 Task: Search one way flight ticket for 1 adult, 1 child, 1 infant in seat in premium economy from Raleigh: Raleigh-durham International Airport to Rockford: Chicago Rockford International Airport(was Northwest Chicagoland Regional Airport At Rockford) on 5-1-2023. Number of bags: 6 checked bags. Price is upto 96000. Outbound departure time preference is 14:00.
Action: Mouse moved to (220, 286)
Screenshot: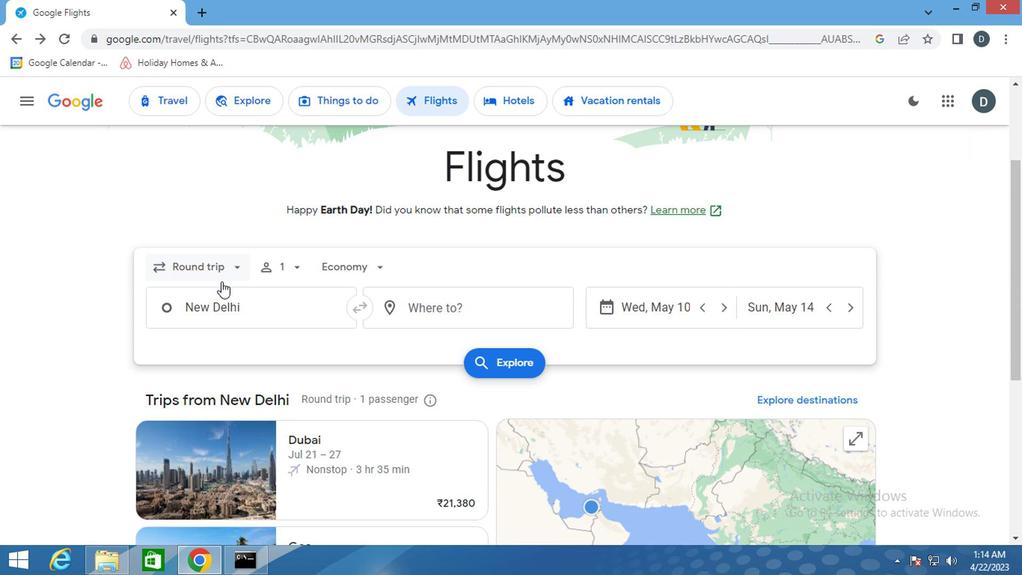 
Action: Mouse pressed left at (220, 286)
Screenshot: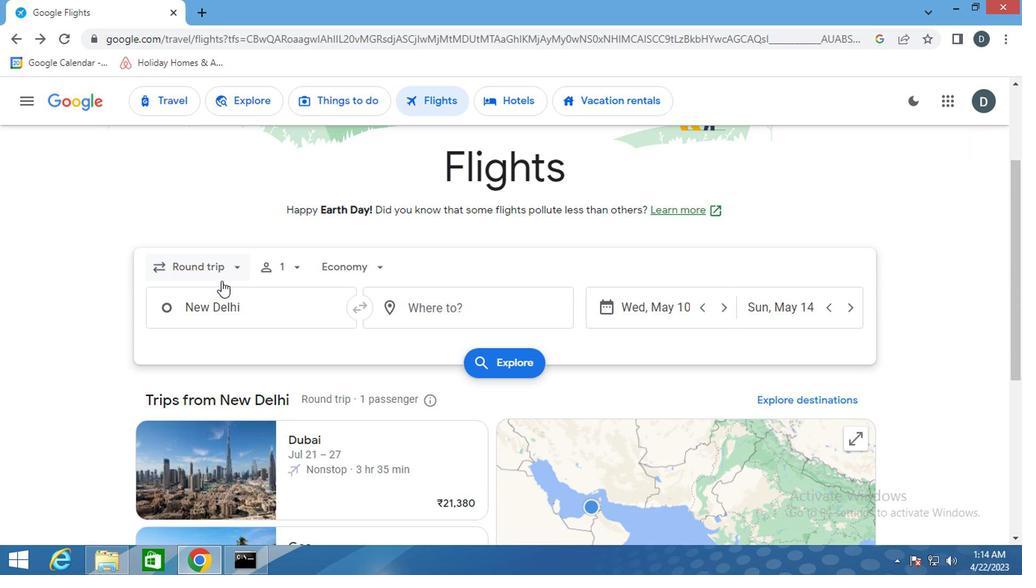 
Action: Mouse moved to (219, 330)
Screenshot: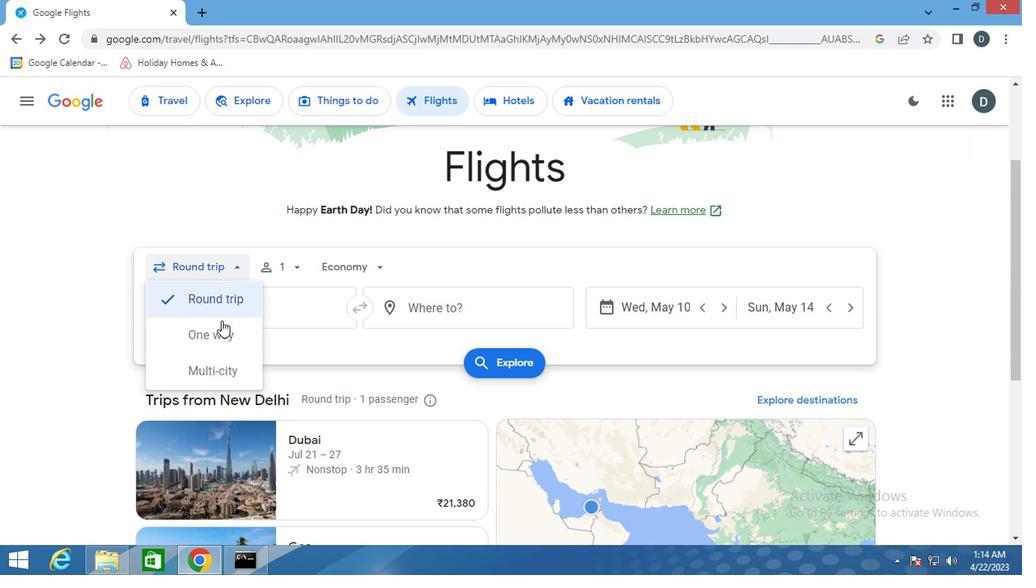 
Action: Mouse pressed left at (219, 330)
Screenshot: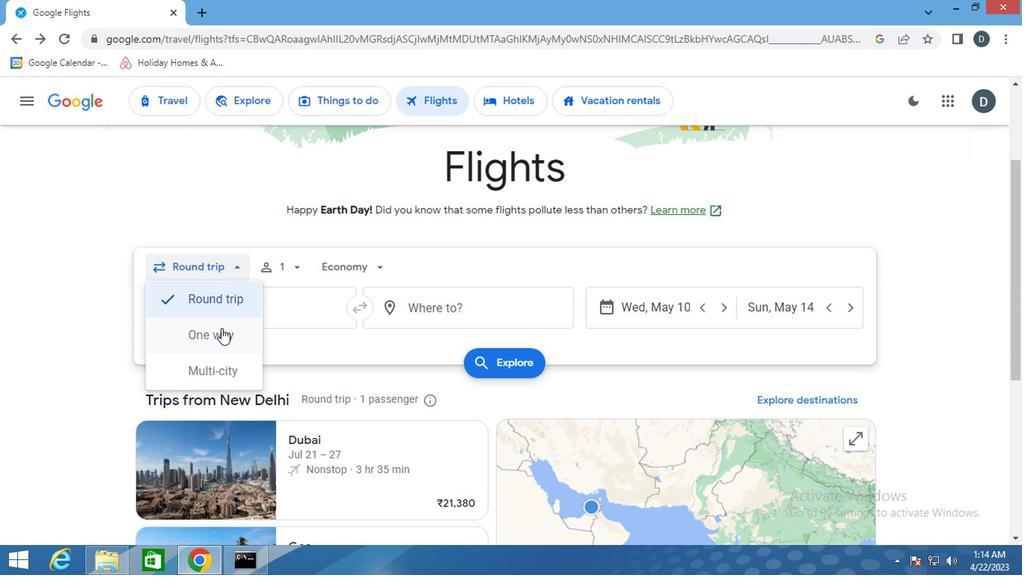
Action: Mouse moved to (272, 272)
Screenshot: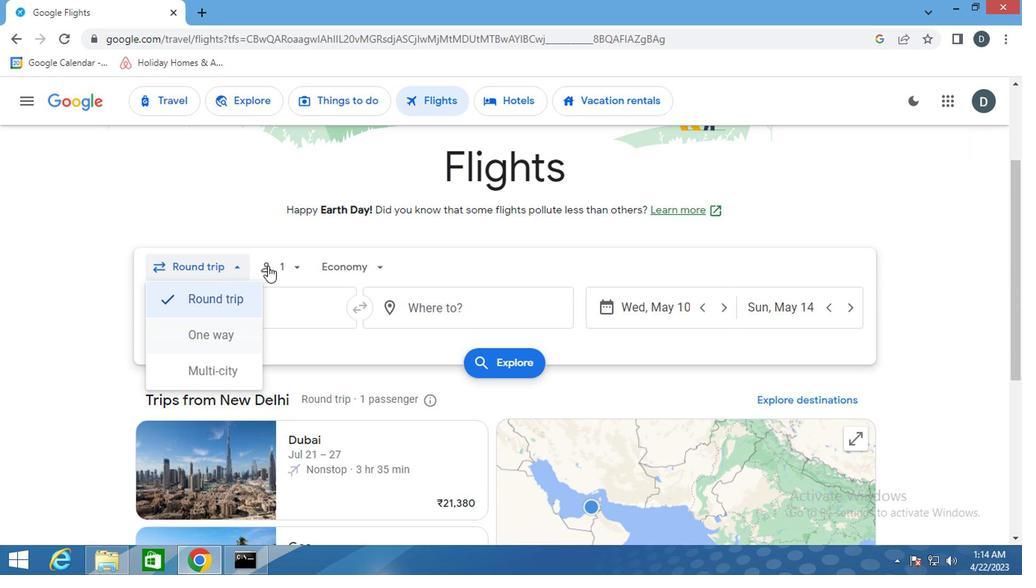 
Action: Mouse pressed left at (272, 272)
Screenshot: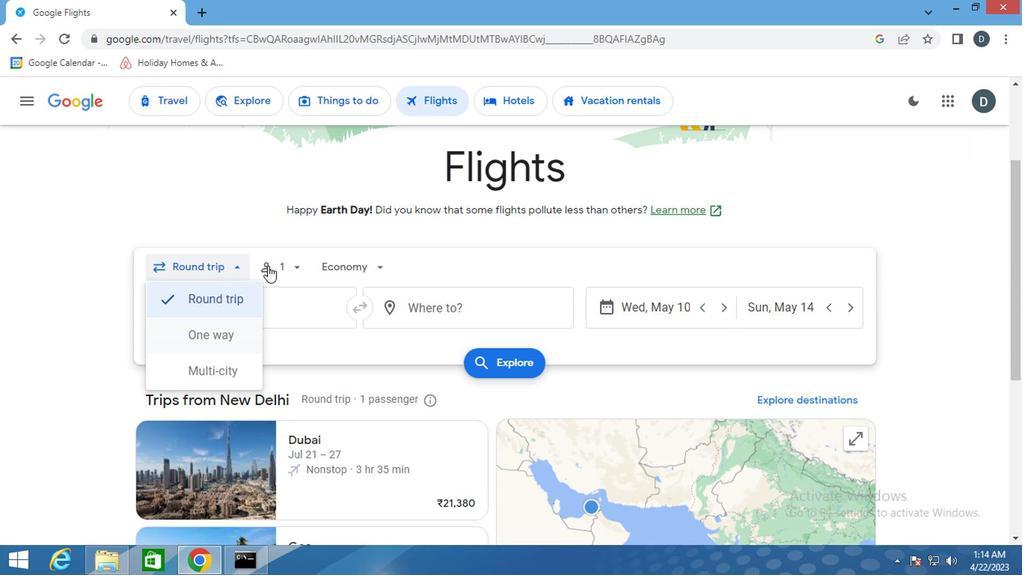 
Action: Mouse moved to (396, 344)
Screenshot: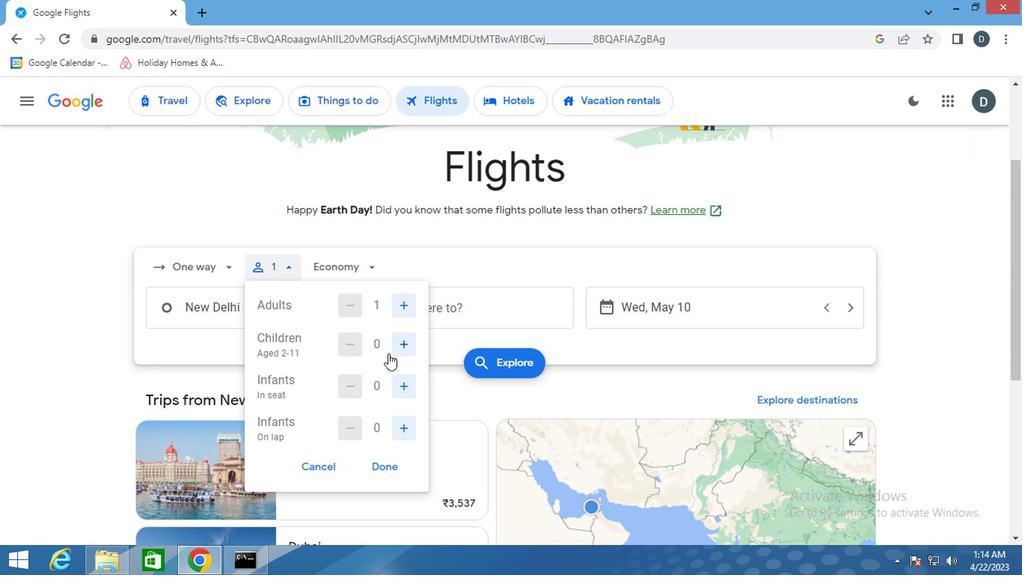 
Action: Mouse pressed left at (396, 344)
Screenshot: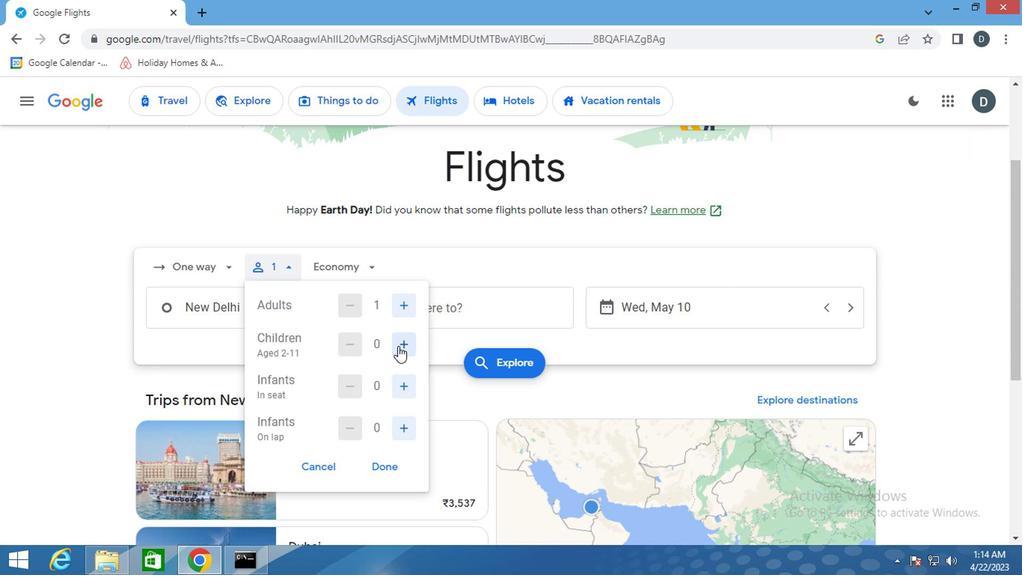 
Action: Mouse moved to (393, 378)
Screenshot: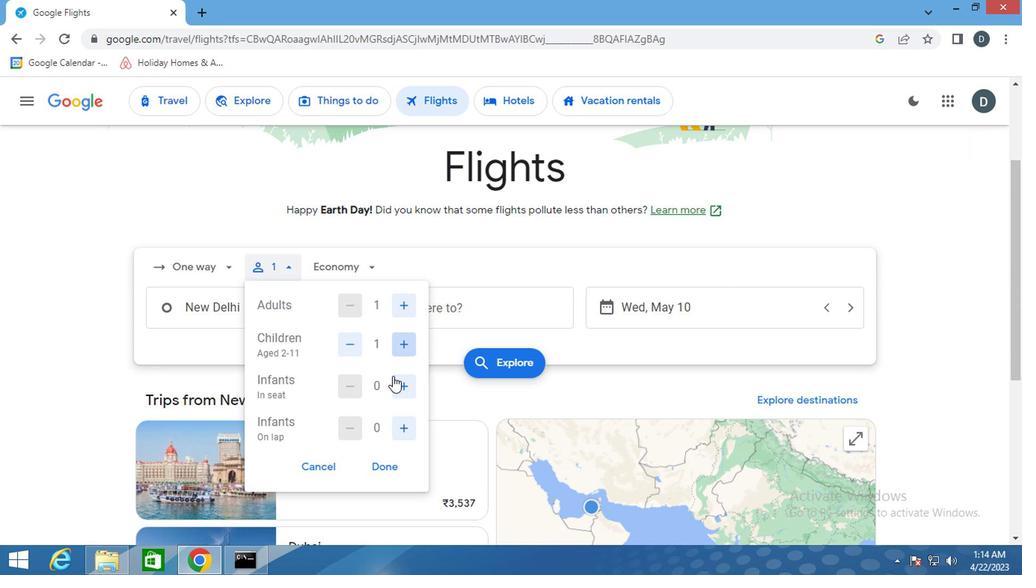 
Action: Mouse pressed left at (393, 378)
Screenshot: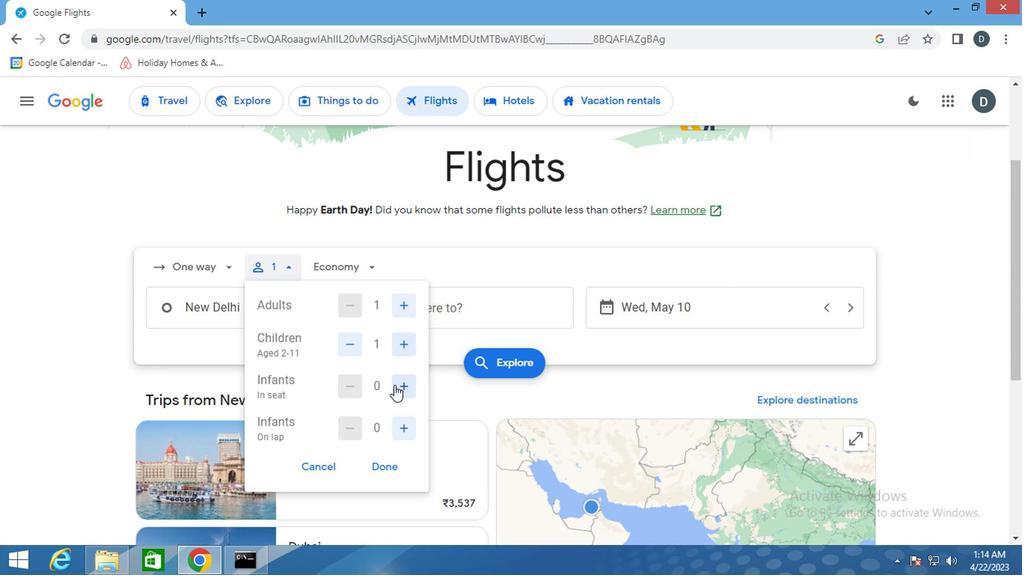 
Action: Mouse moved to (389, 449)
Screenshot: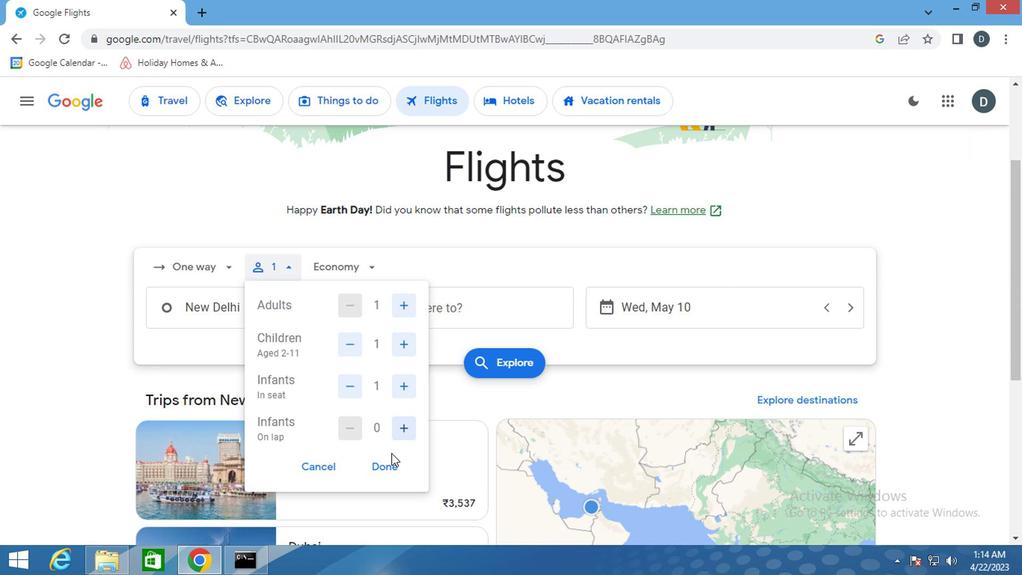 
Action: Mouse pressed left at (389, 449)
Screenshot: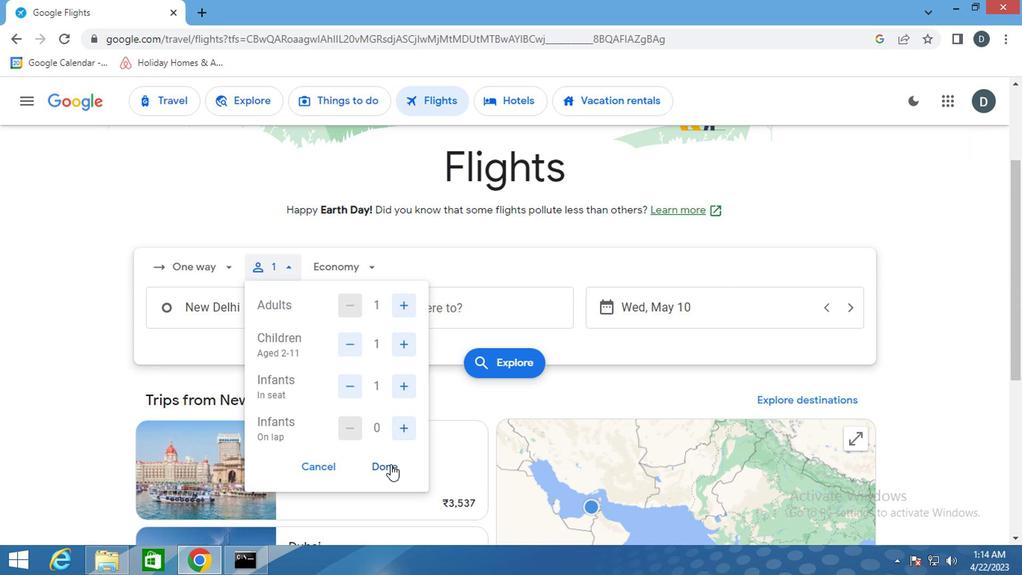
Action: Mouse moved to (374, 276)
Screenshot: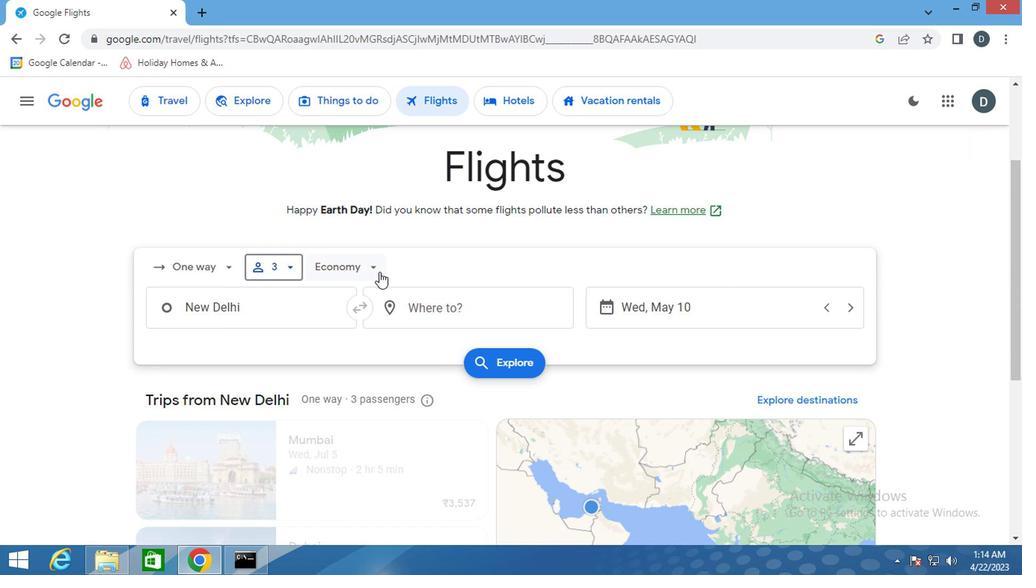 
Action: Mouse pressed left at (374, 276)
Screenshot: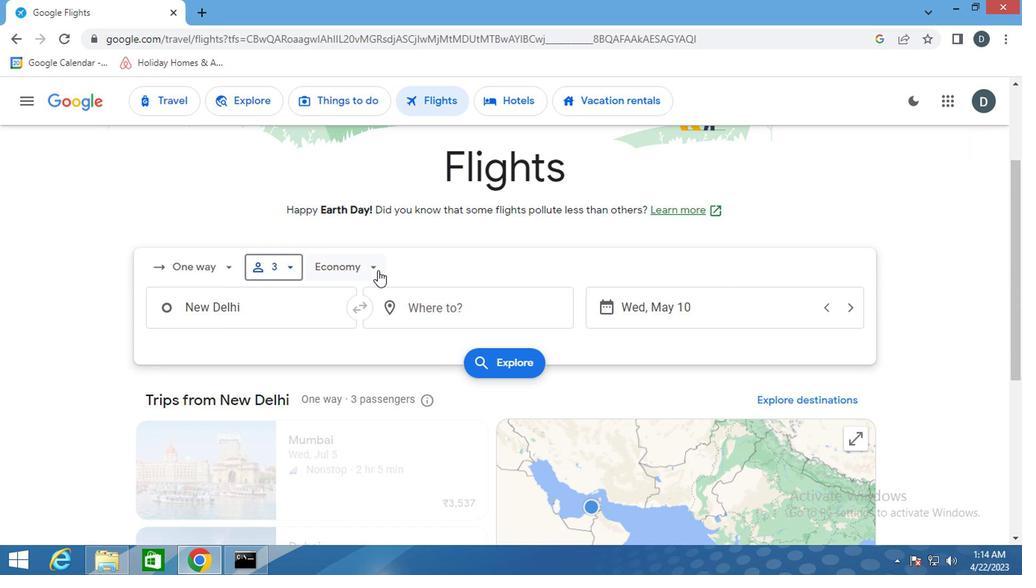 
Action: Mouse moved to (403, 342)
Screenshot: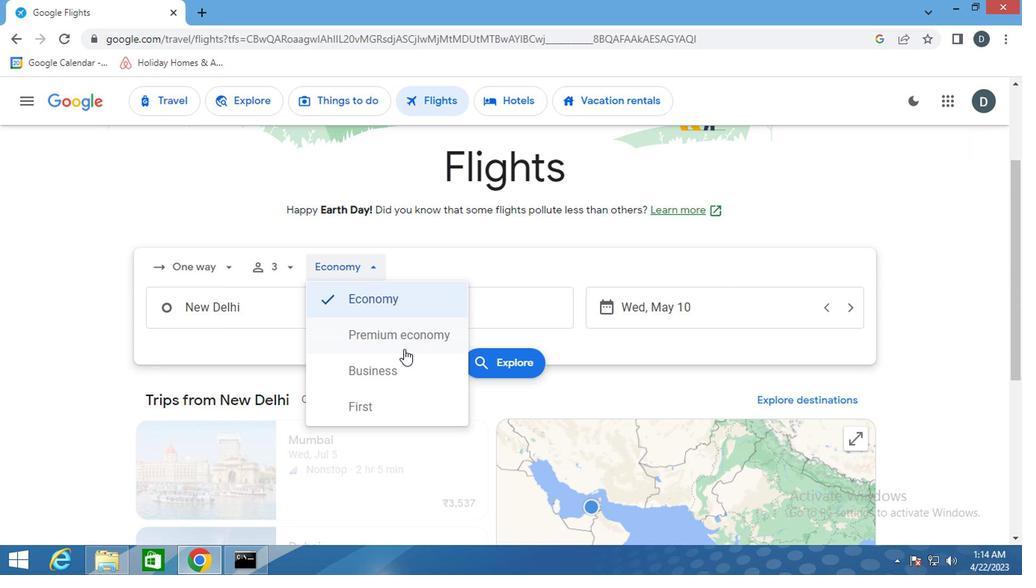 
Action: Mouse pressed left at (403, 342)
Screenshot: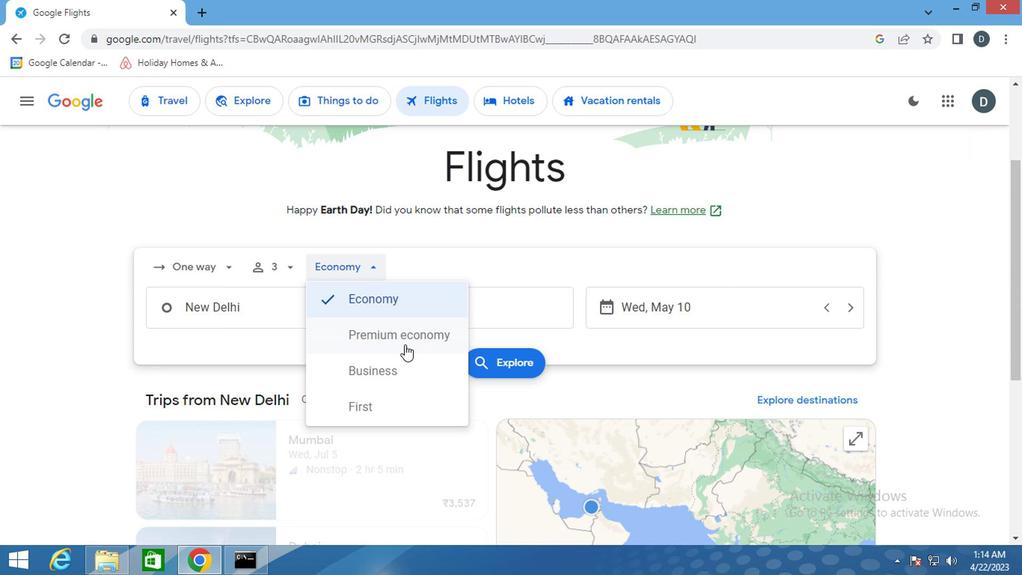 
Action: Mouse moved to (257, 320)
Screenshot: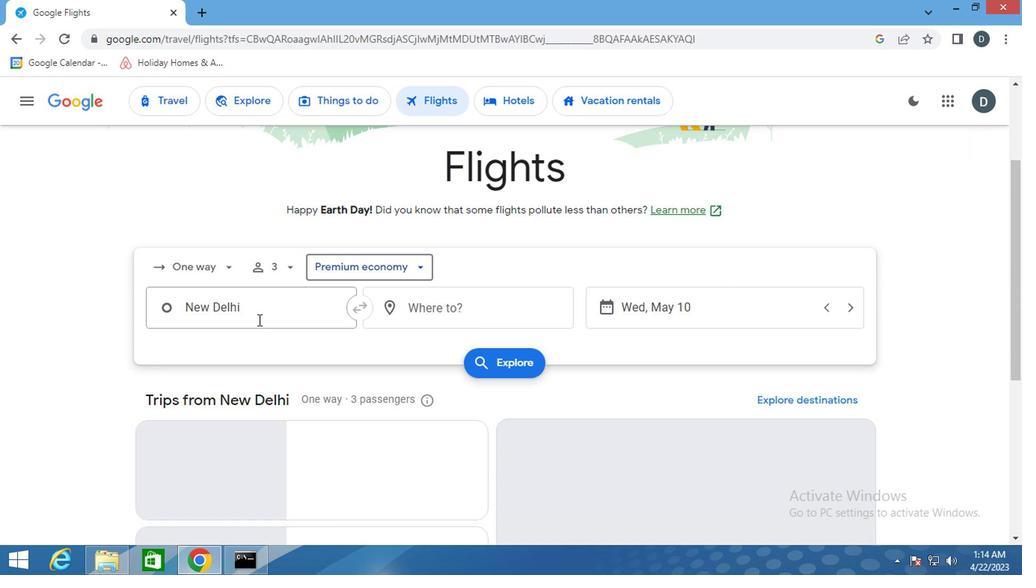 
Action: Mouse pressed left at (257, 320)
Screenshot: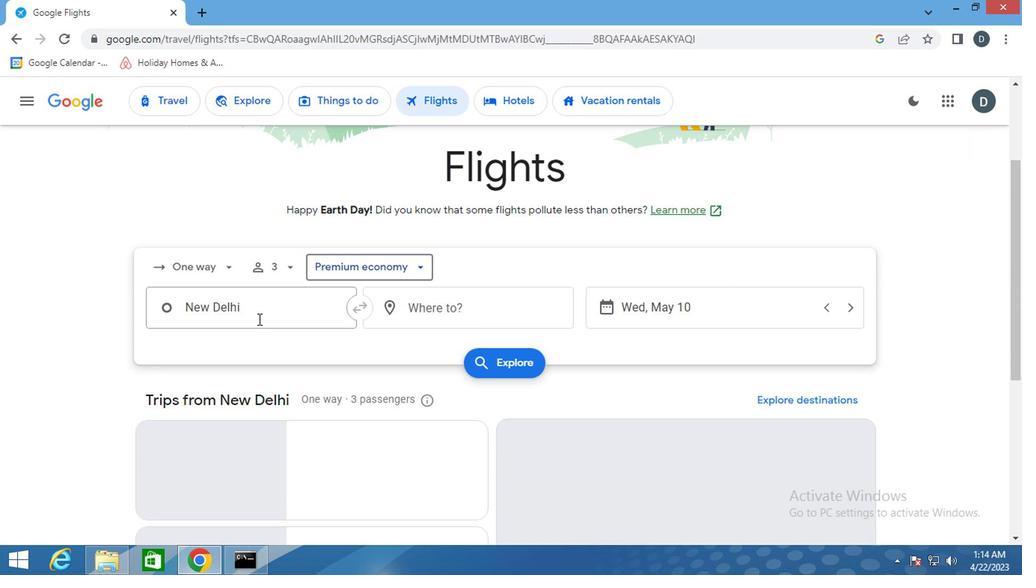 
Action: Key pressed <Key.shift>RALEIGH
Screenshot: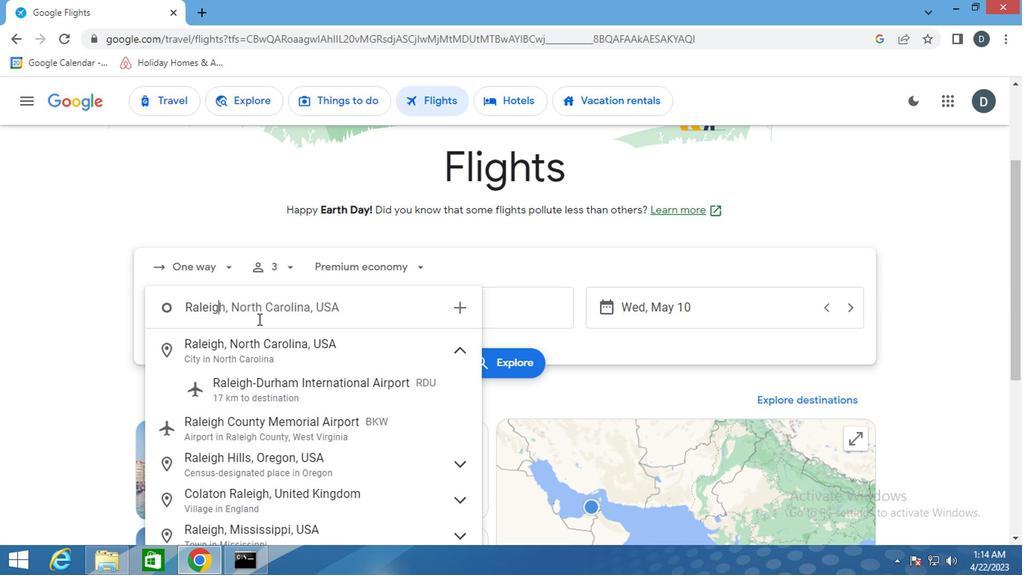 
Action: Mouse moved to (279, 373)
Screenshot: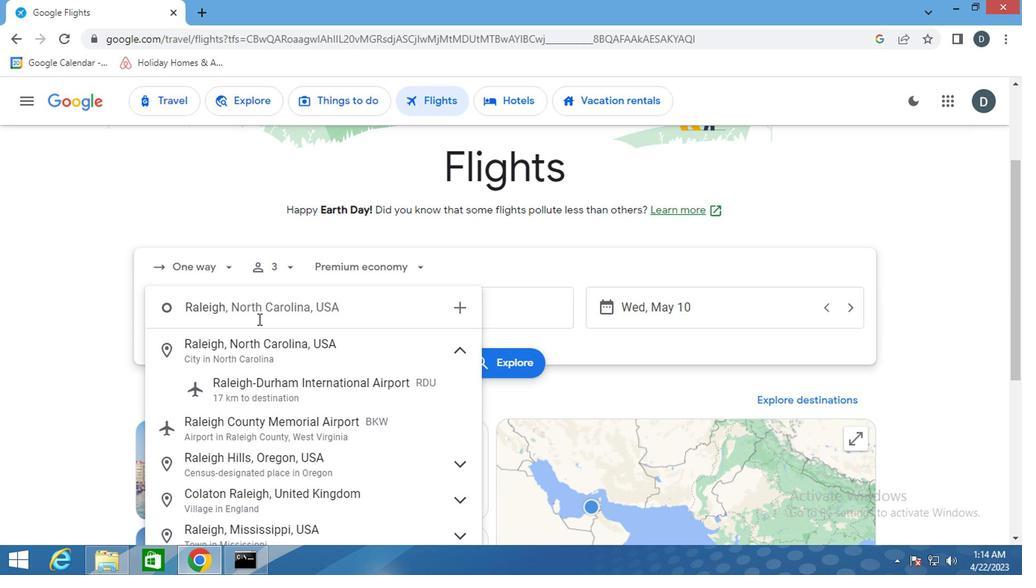
Action: Mouse pressed left at (279, 373)
Screenshot: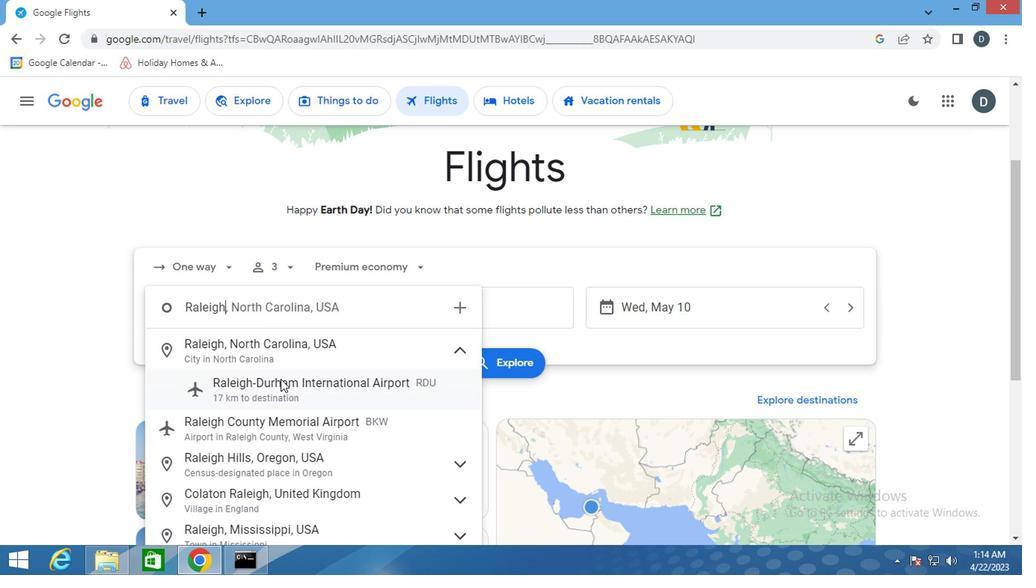 
Action: Mouse moved to (456, 316)
Screenshot: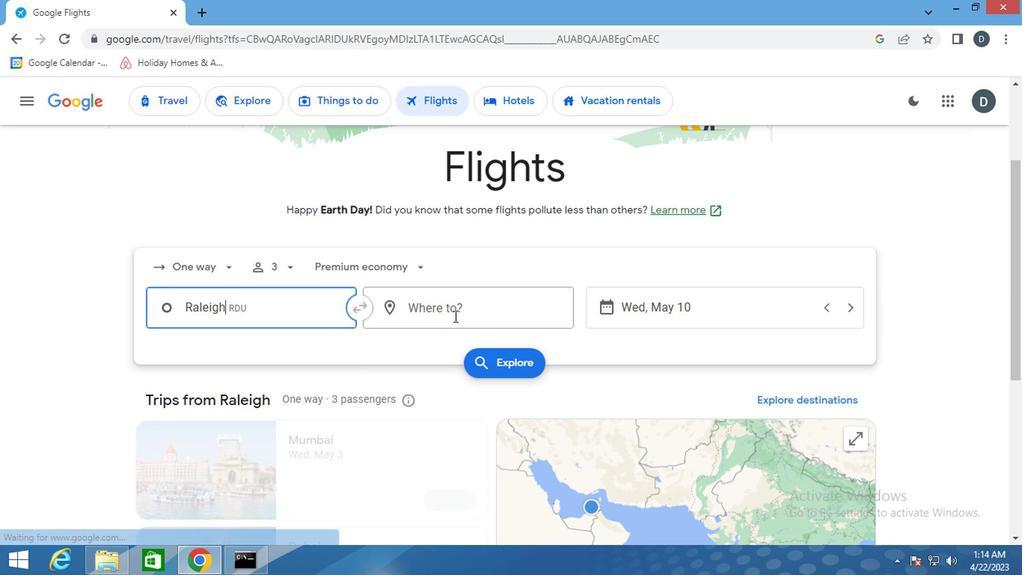 
Action: Mouse pressed left at (456, 316)
Screenshot: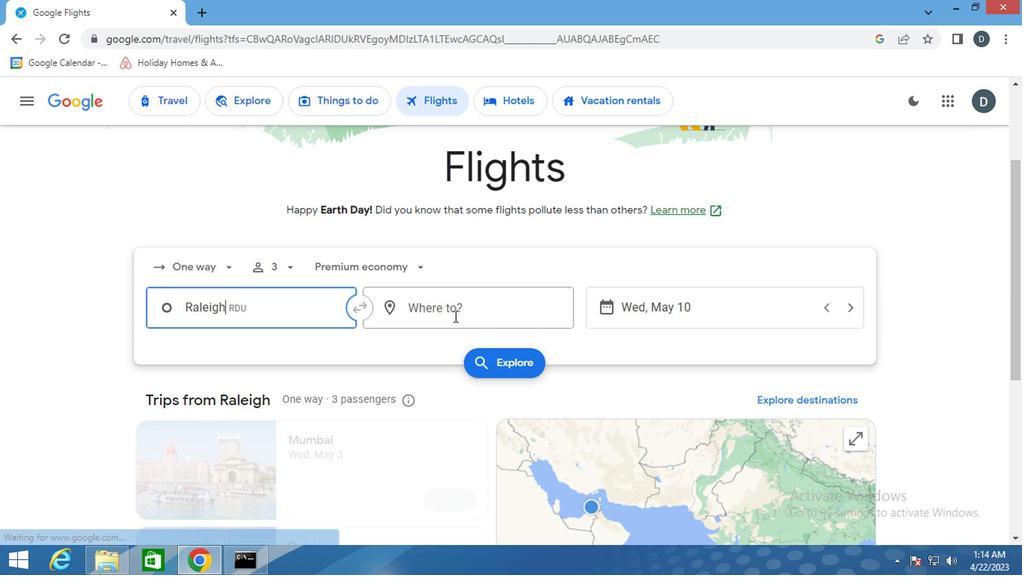 
Action: Key pressed <Key.shift><Key.shift><Key.shift>RC<Key.backspace>OCKFO
Screenshot: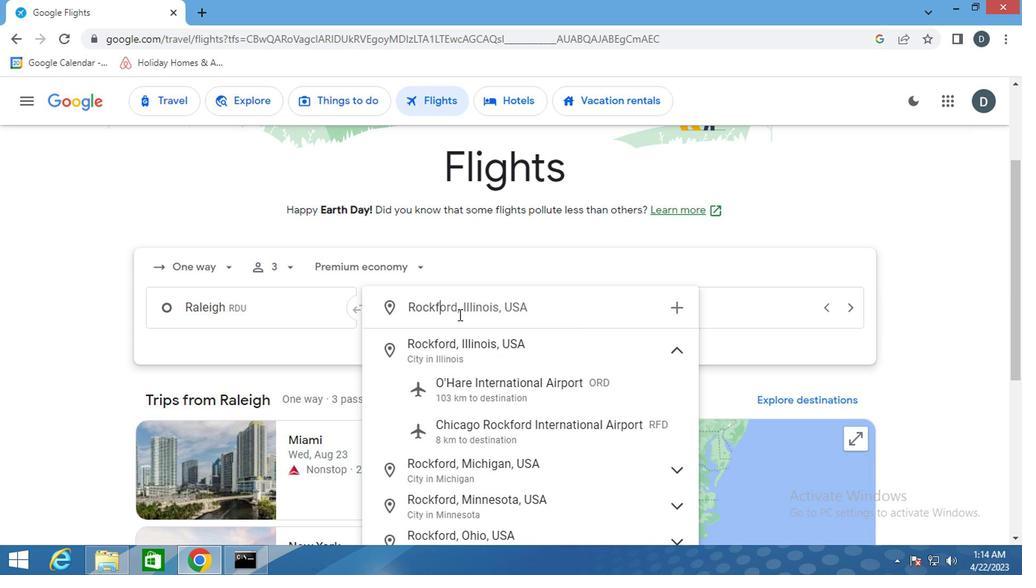 
Action: Mouse moved to (488, 402)
Screenshot: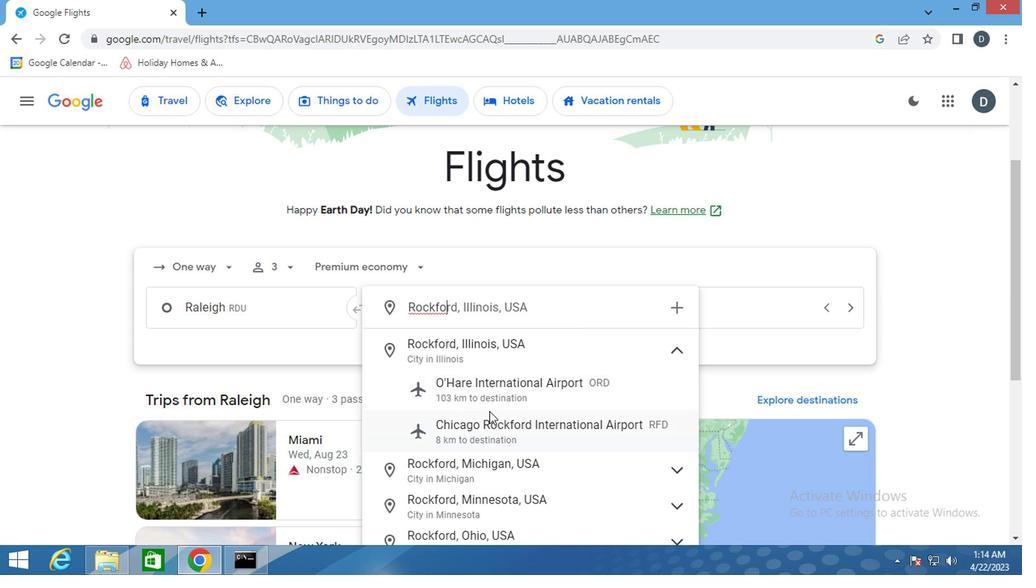 
Action: Mouse pressed left at (488, 402)
Screenshot: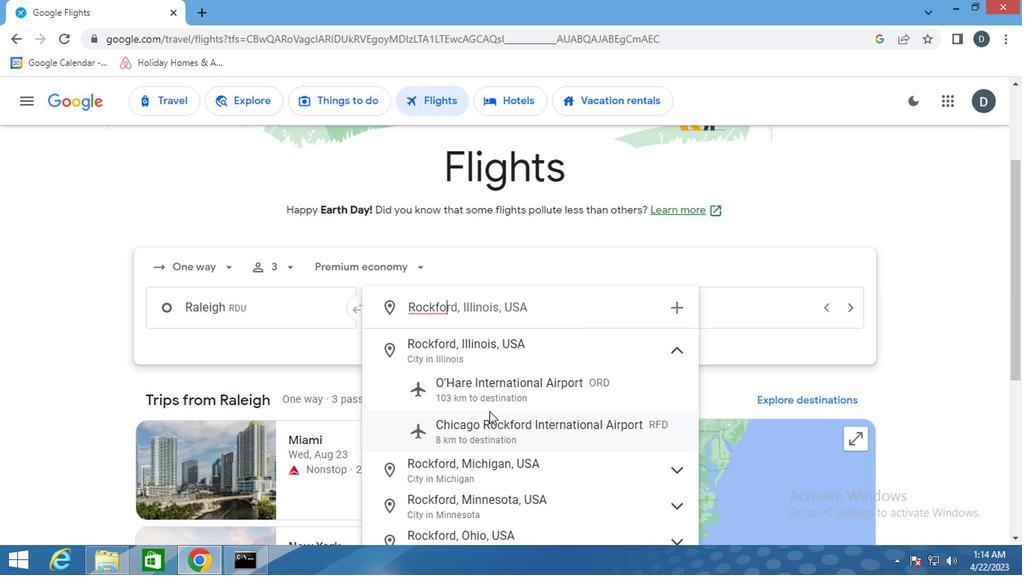 
Action: Mouse moved to (645, 317)
Screenshot: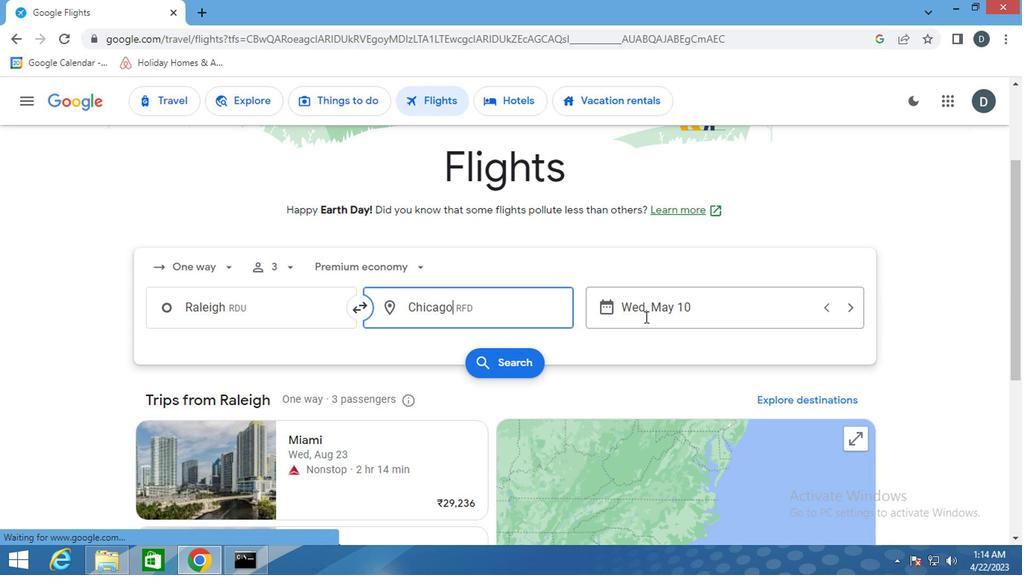 
Action: Mouse pressed left at (645, 317)
Screenshot: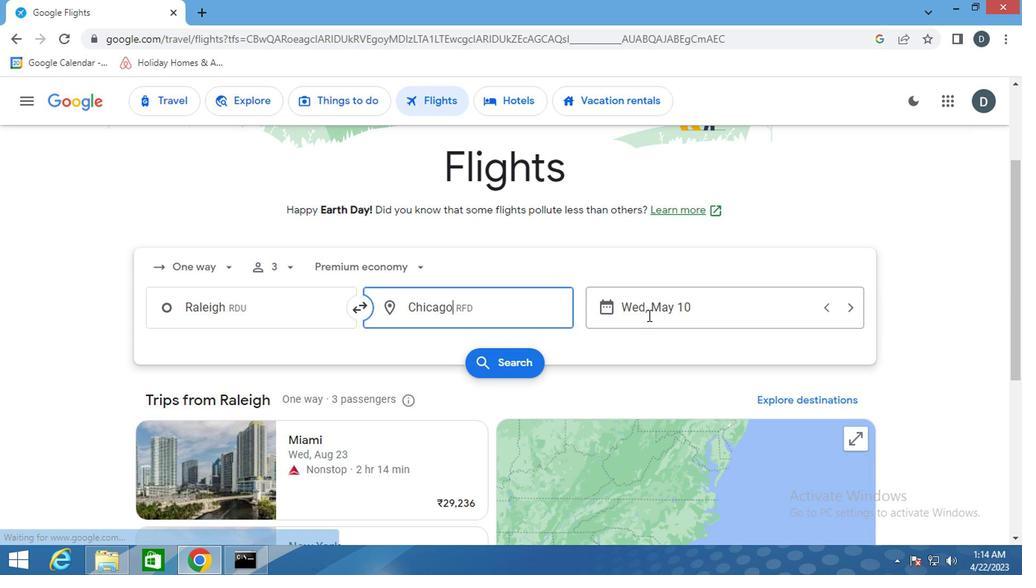 
Action: Mouse moved to (641, 270)
Screenshot: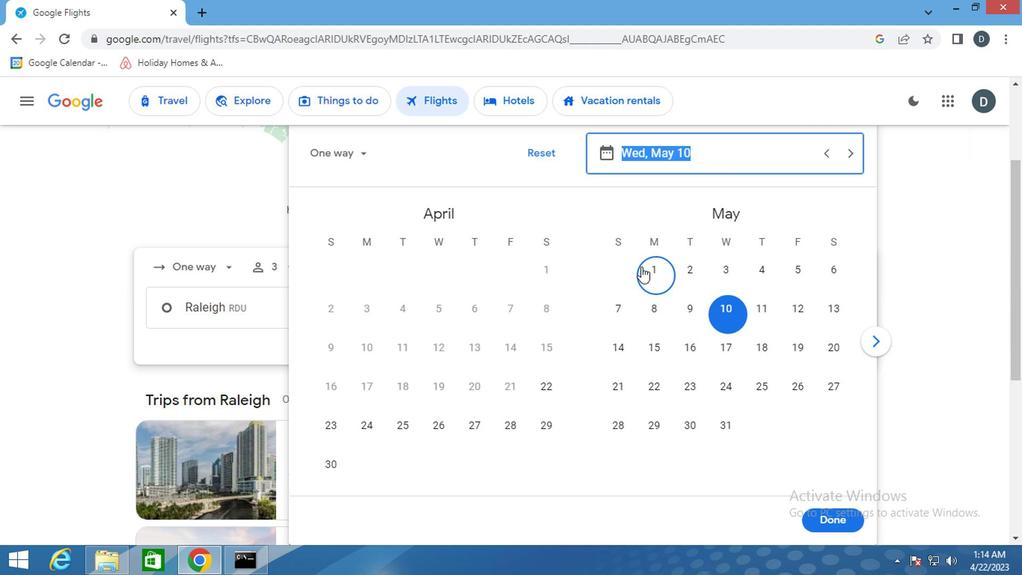 
Action: Mouse pressed left at (641, 270)
Screenshot: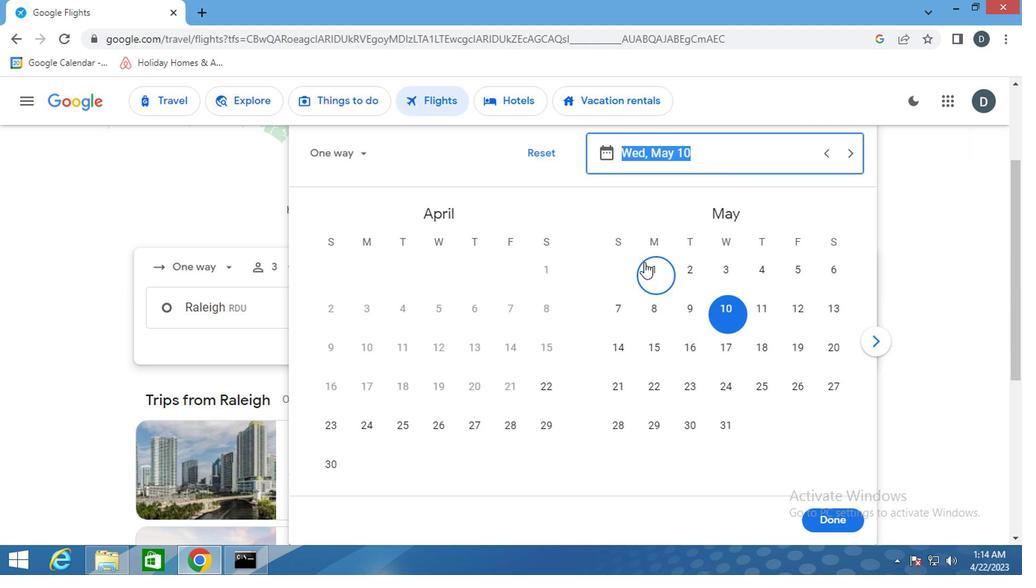 
Action: Mouse moved to (823, 488)
Screenshot: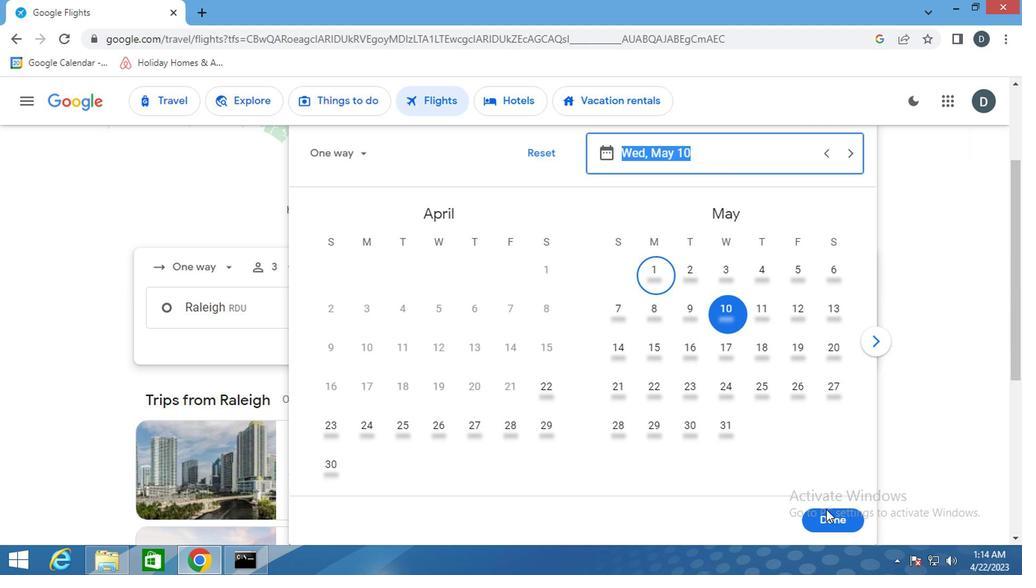 
Action: Mouse pressed left at (823, 488)
Screenshot: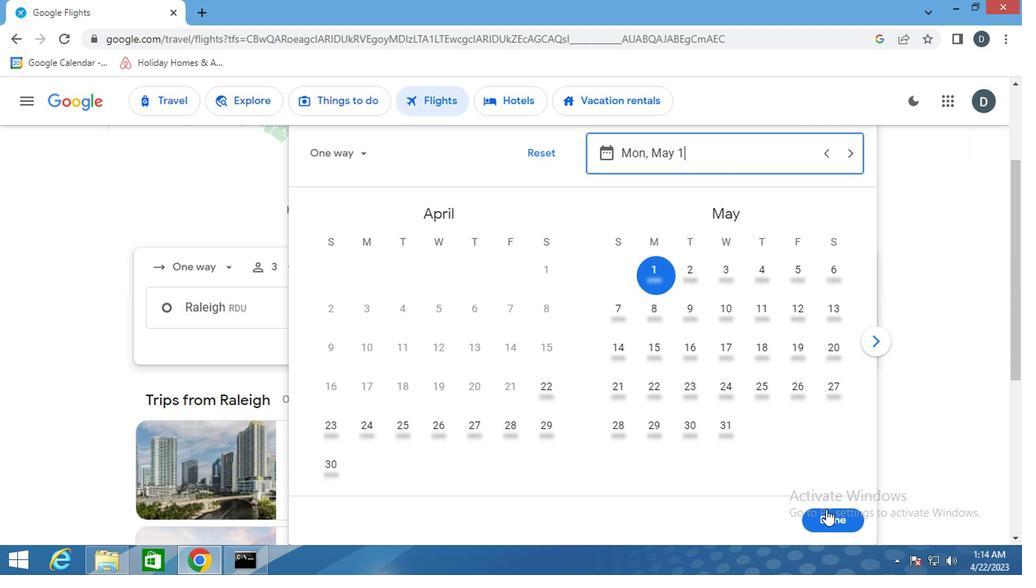 
Action: Mouse moved to (498, 370)
Screenshot: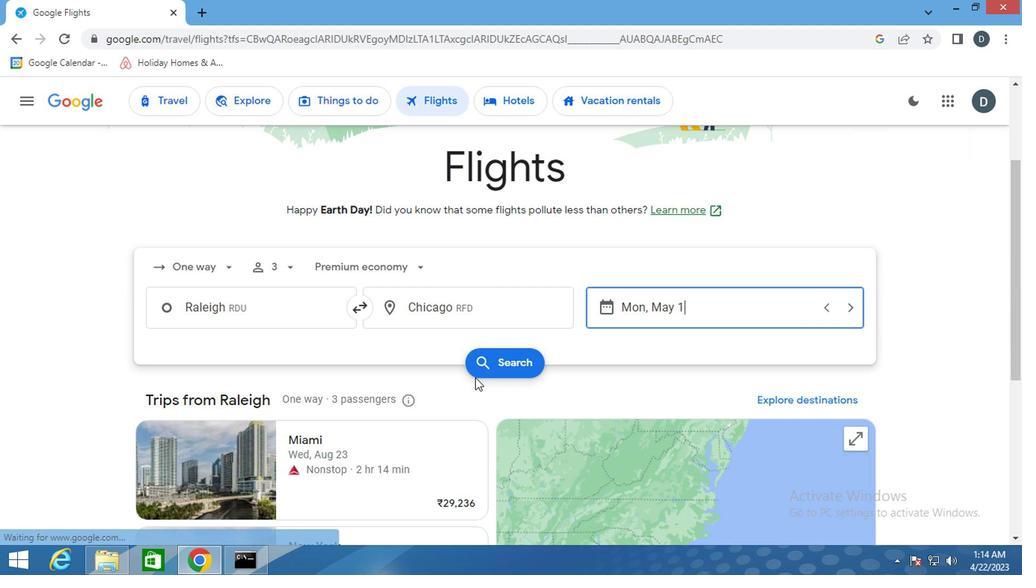 
Action: Mouse pressed left at (498, 370)
Screenshot: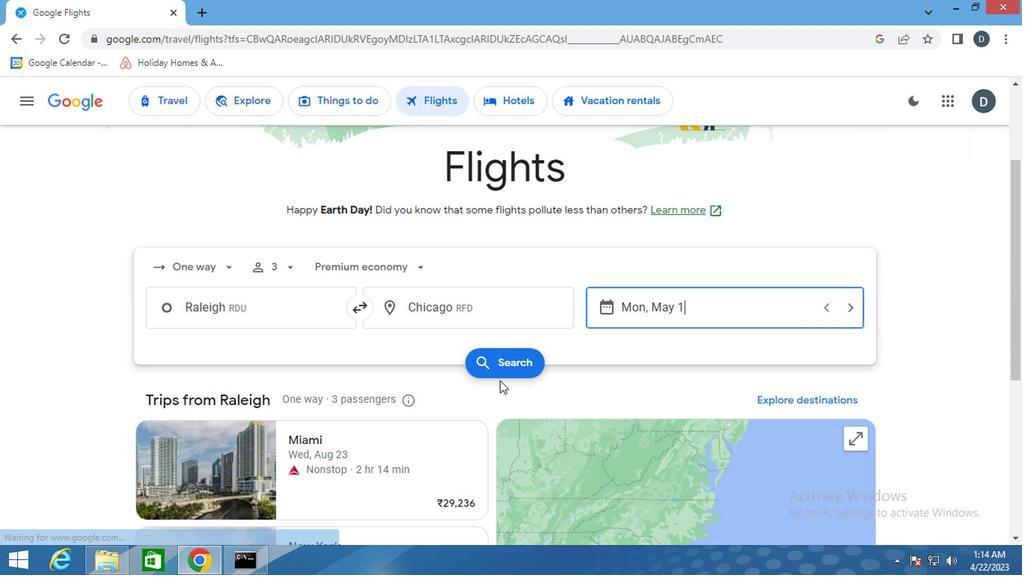 
Action: Mouse moved to (154, 248)
Screenshot: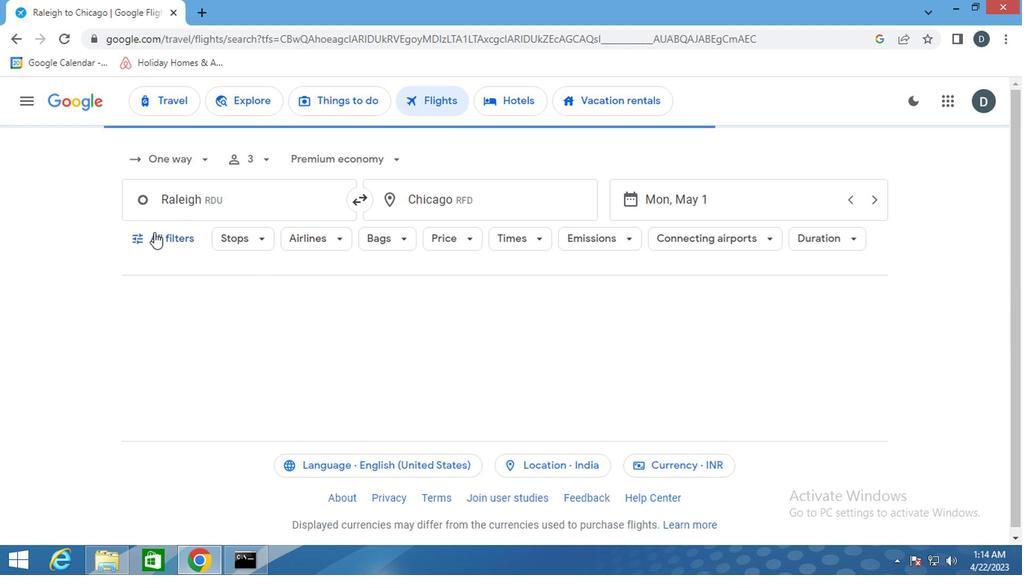 
Action: Mouse pressed left at (154, 248)
Screenshot: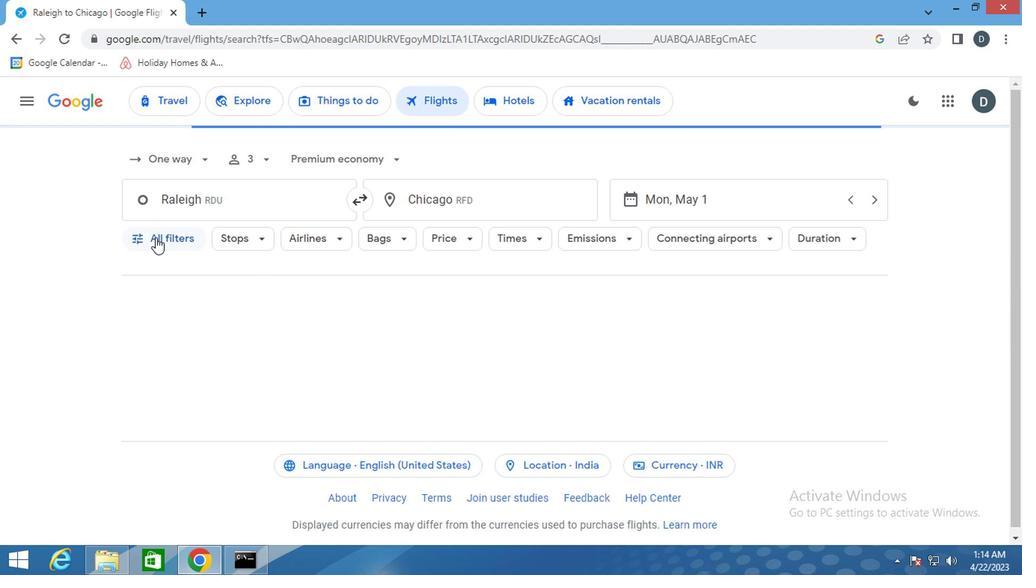 
Action: Mouse moved to (242, 362)
Screenshot: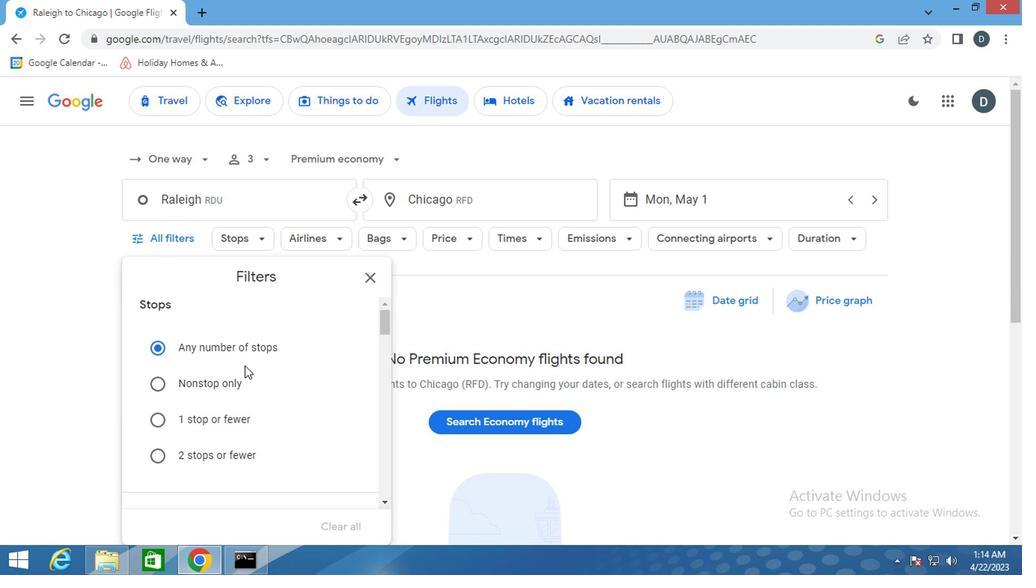 
Action: Mouse scrolled (242, 361) with delta (0, 0)
Screenshot: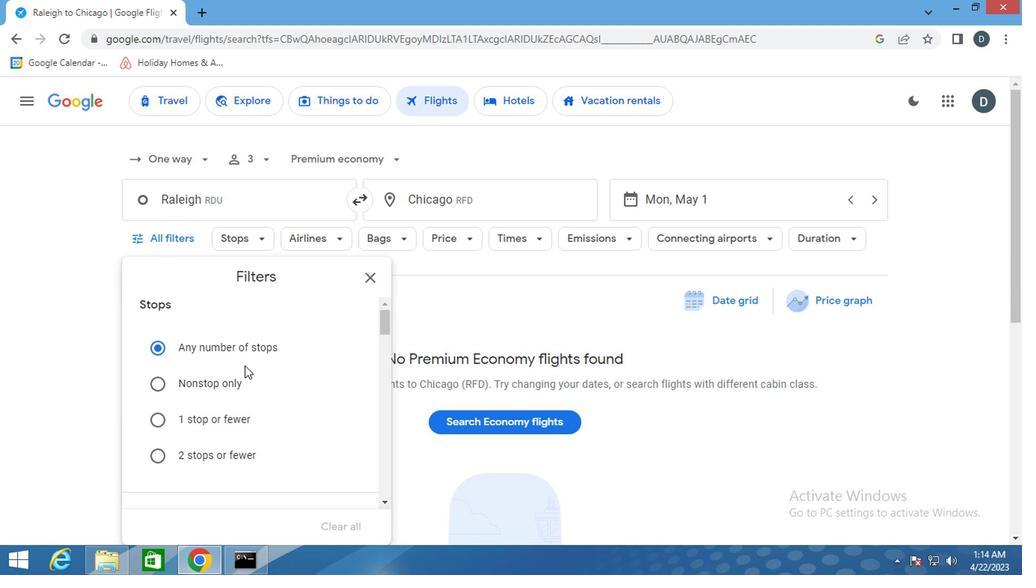 
Action: Mouse moved to (242, 363)
Screenshot: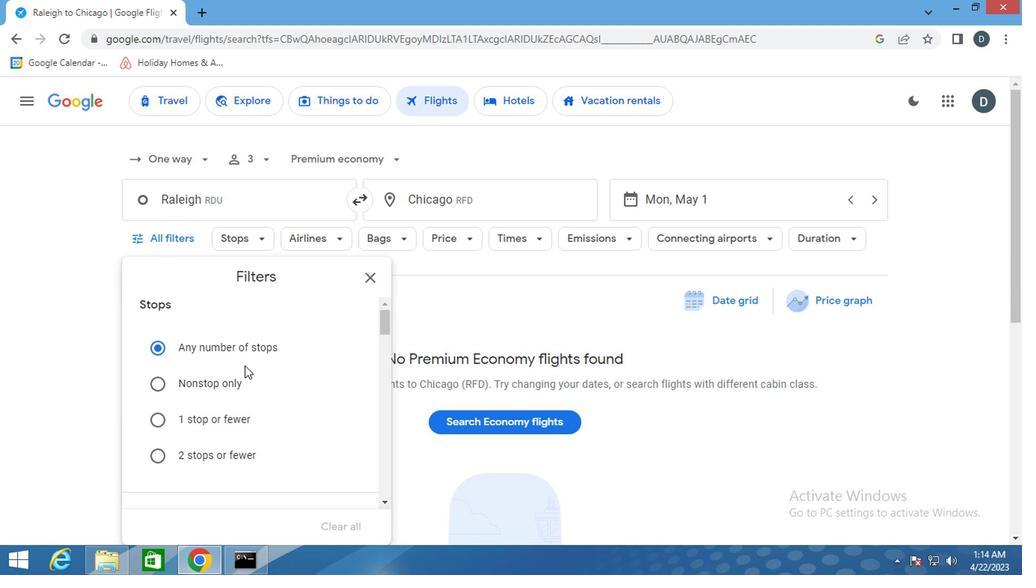 
Action: Mouse scrolled (242, 362) with delta (0, -1)
Screenshot: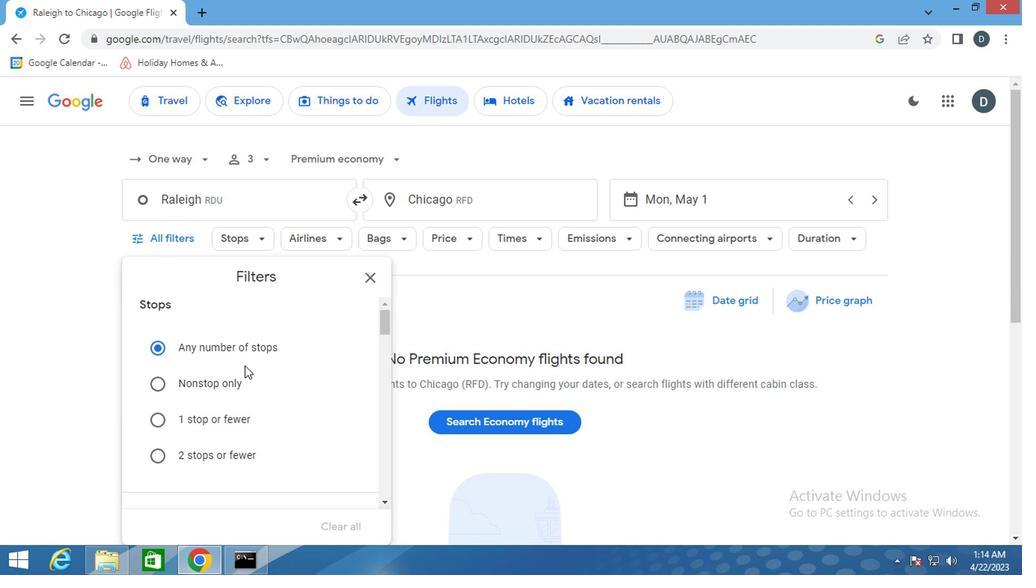 
Action: Mouse moved to (242, 363)
Screenshot: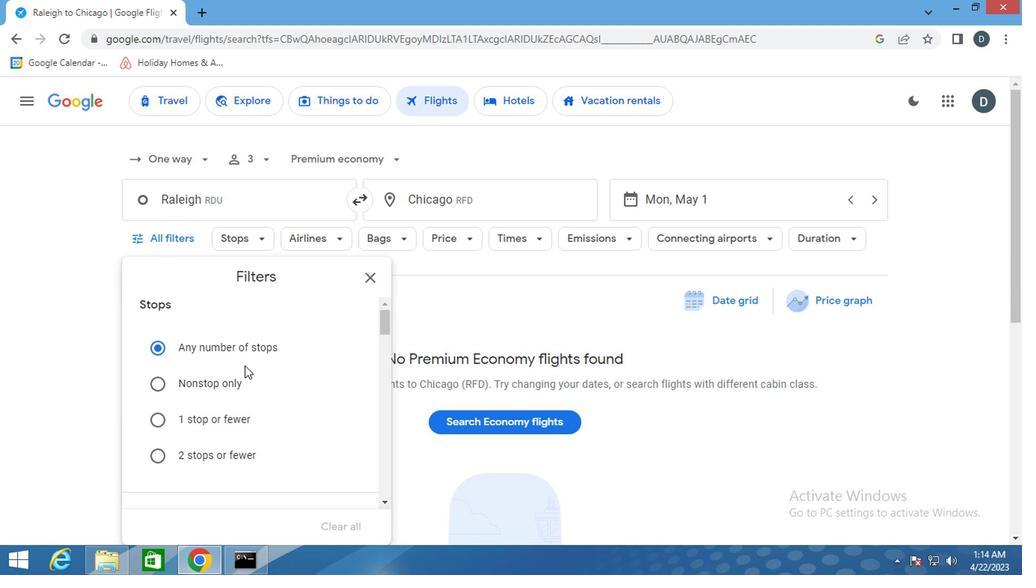 
Action: Mouse scrolled (242, 363) with delta (0, 0)
Screenshot: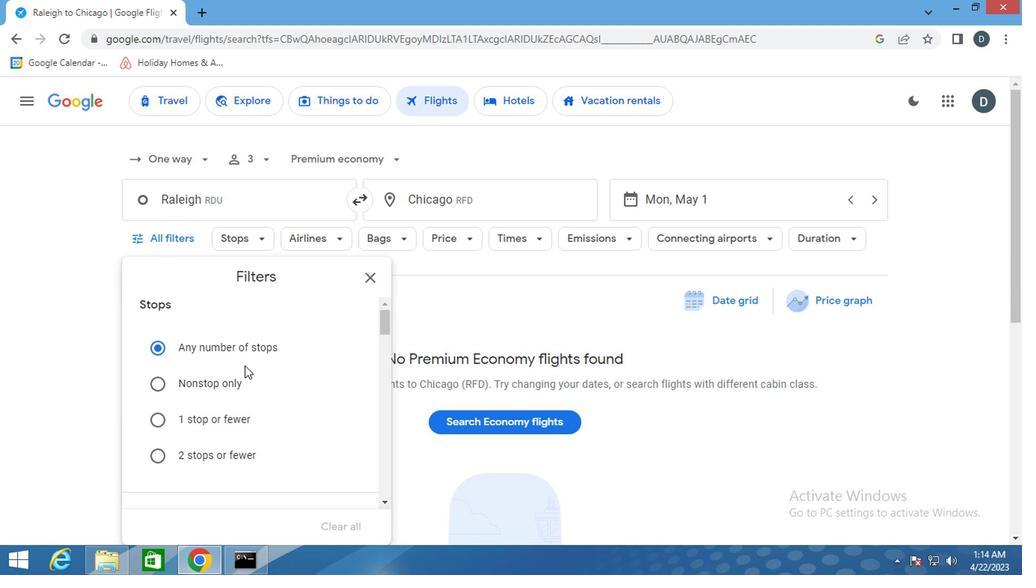 
Action: Mouse moved to (241, 363)
Screenshot: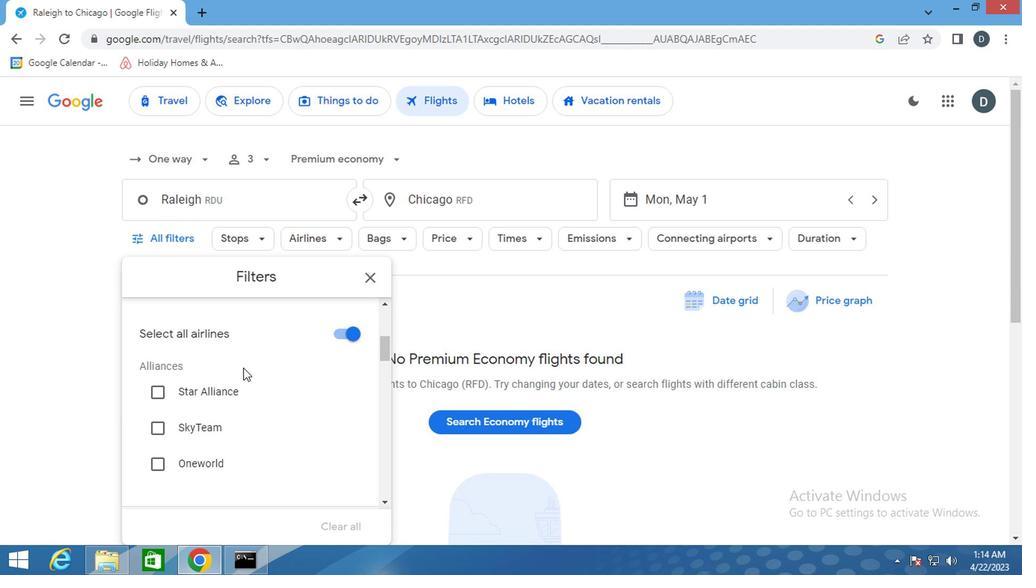 
Action: Mouse scrolled (241, 363) with delta (0, 0)
Screenshot: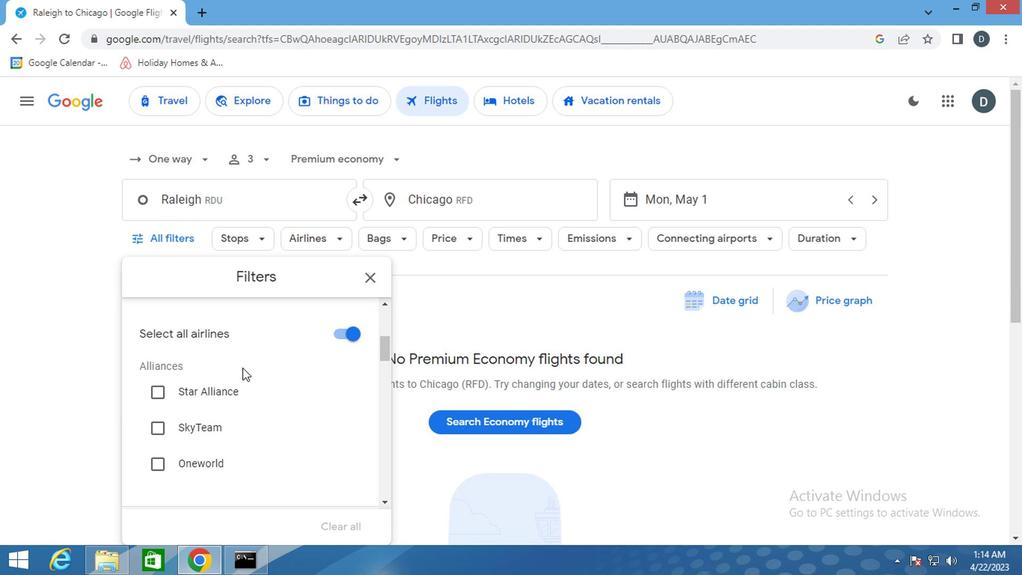
Action: Mouse scrolled (241, 363) with delta (0, 0)
Screenshot: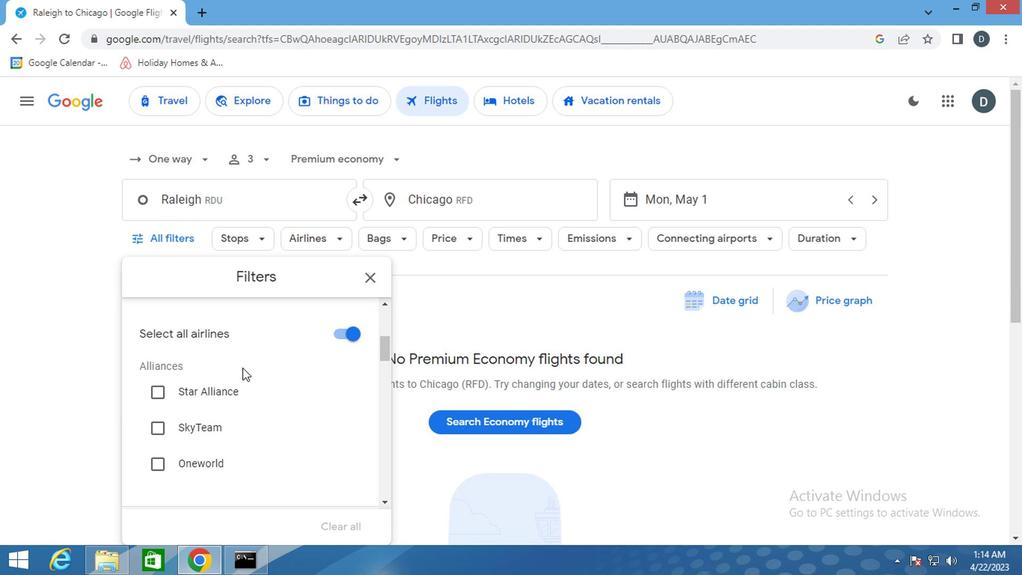 
Action: Mouse scrolled (241, 363) with delta (0, 0)
Screenshot: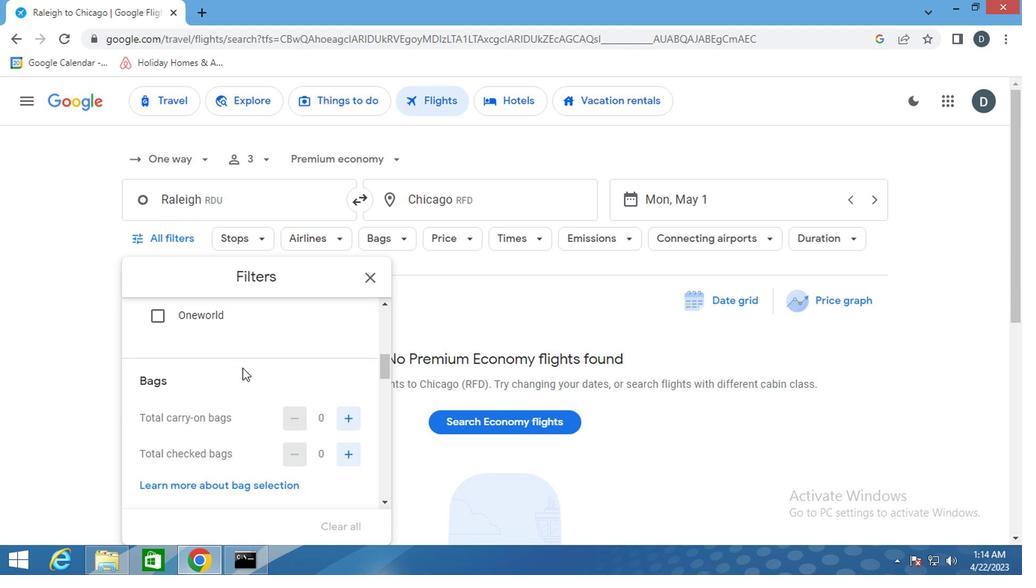 
Action: Mouse scrolled (241, 364) with delta (0, 0)
Screenshot: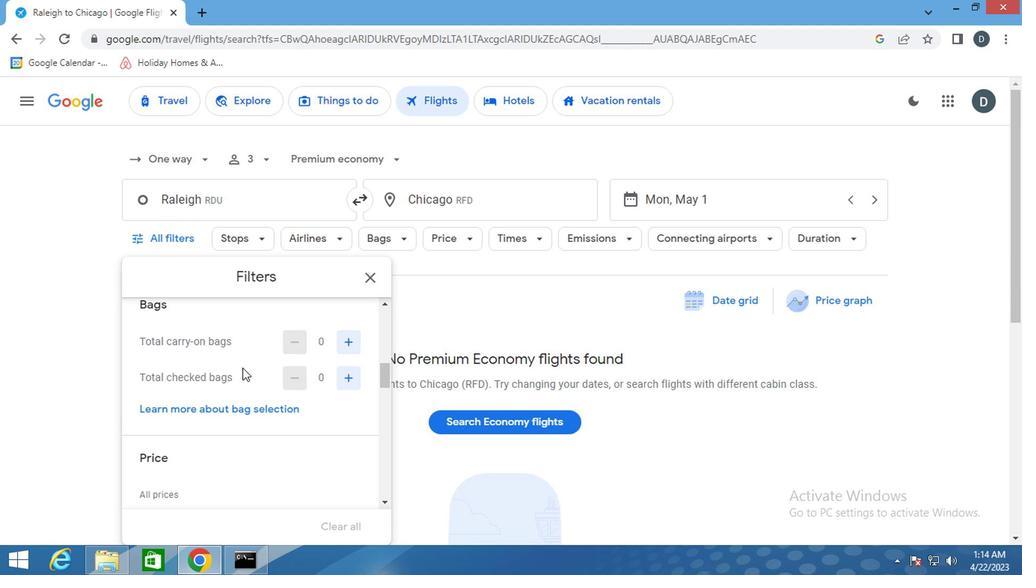 
Action: Mouse moved to (344, 438)
Screenshot: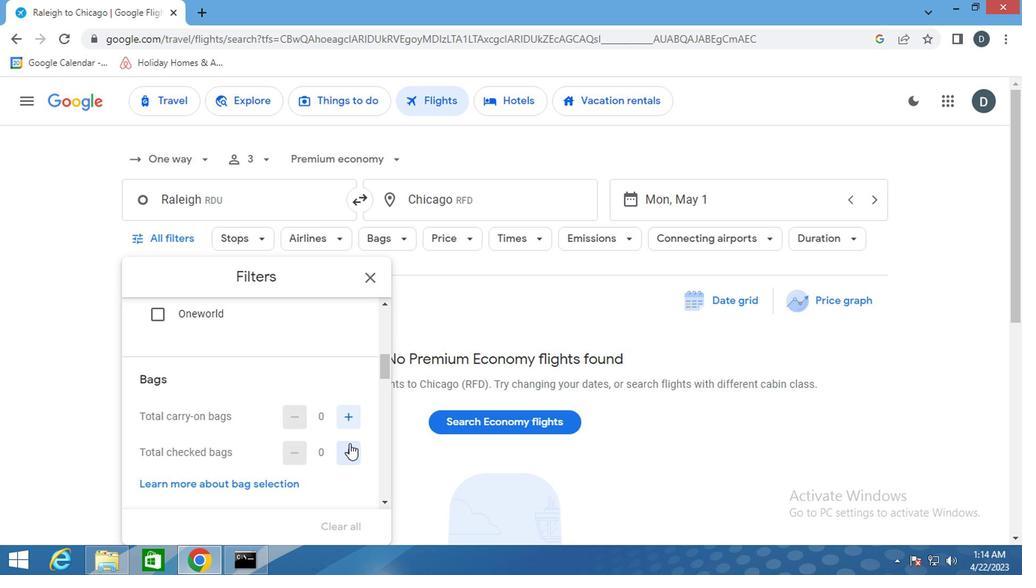 
Action: Mouse pressed left at (344, 438)
Screenshot: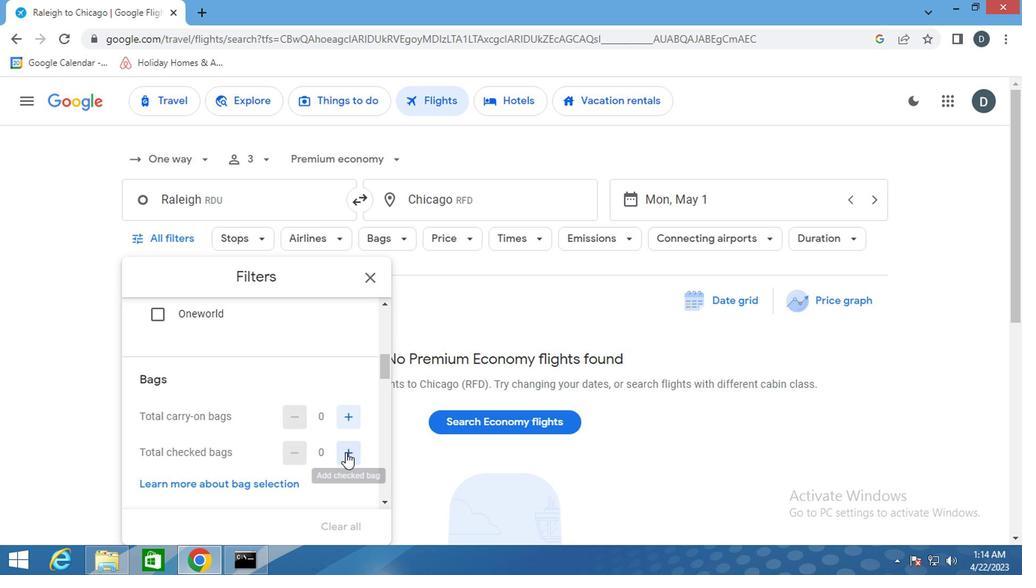 
Action: Mouse pressed left at (344, 438)
Screenshot: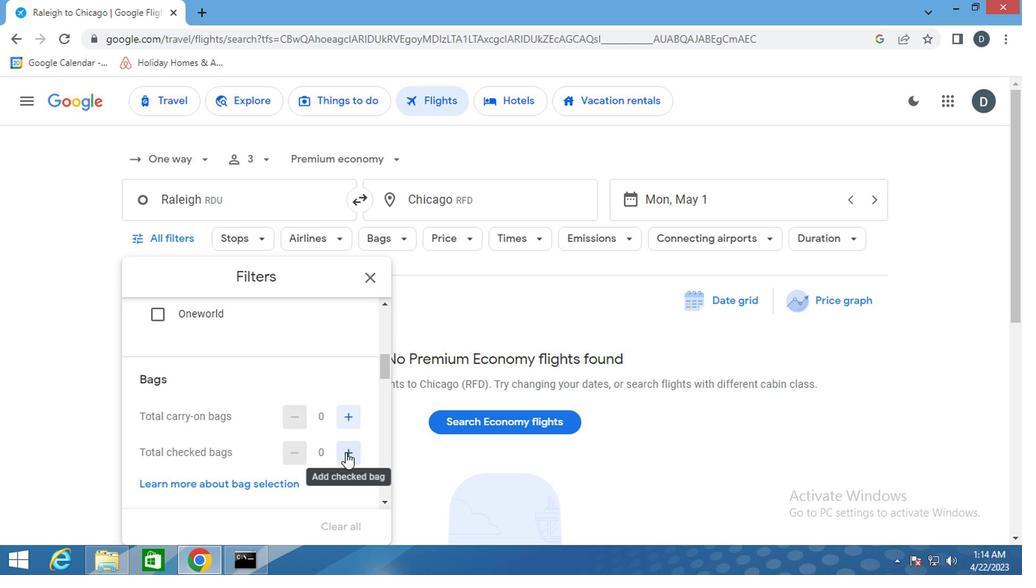 
Action: Mouse pressed left at (344, 438)
Screenshot: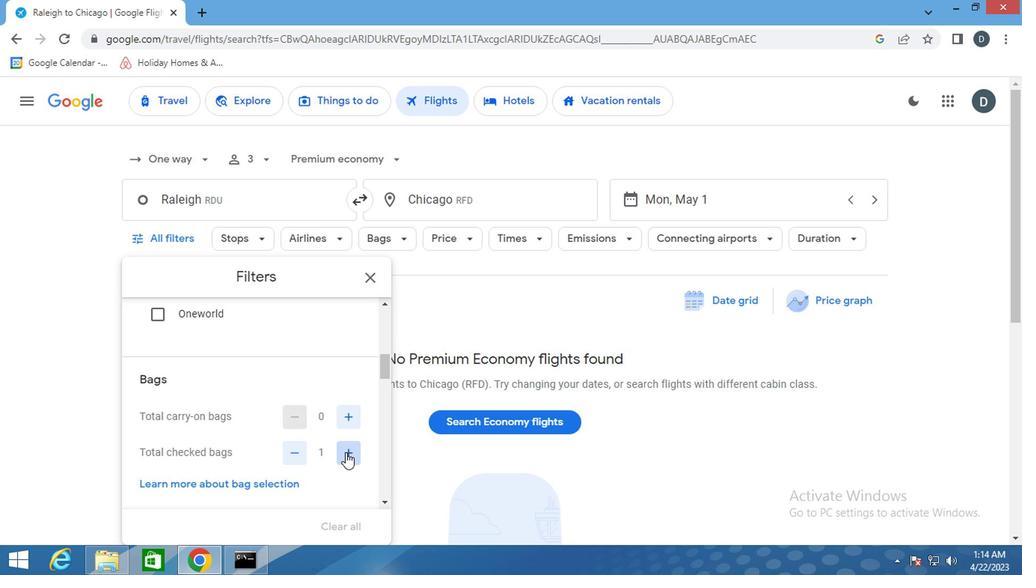 
Action: Mouse pressed left at (344, 438)
Screenshot: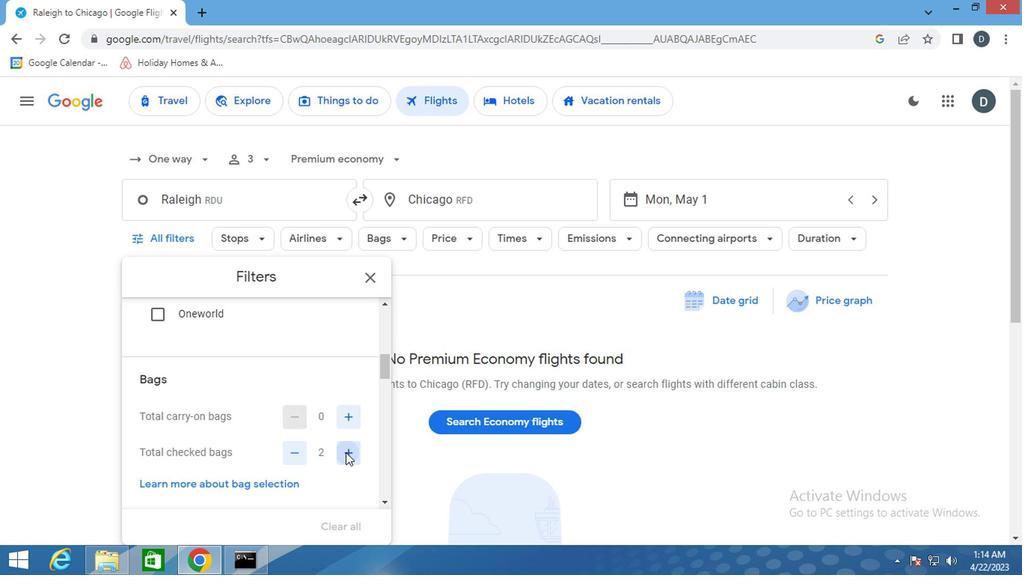 
Action: Mouse pressed left at (344, 438)
Screenshot: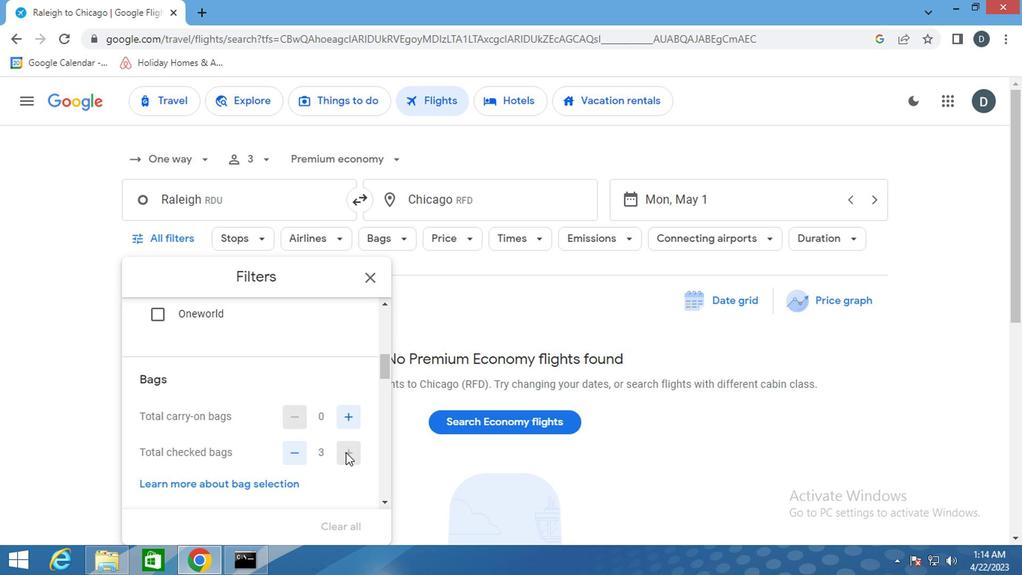 
Action: Mouse moved to (308, 454)
Screenshot: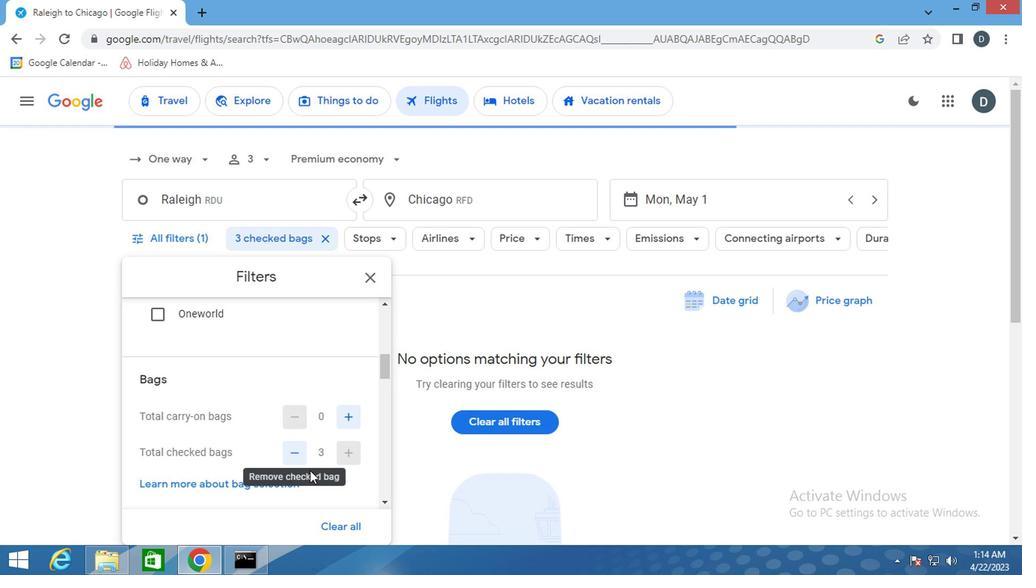 
Action: Mouse scrolled (308, 453) with delta (0, -1)
Screenshot: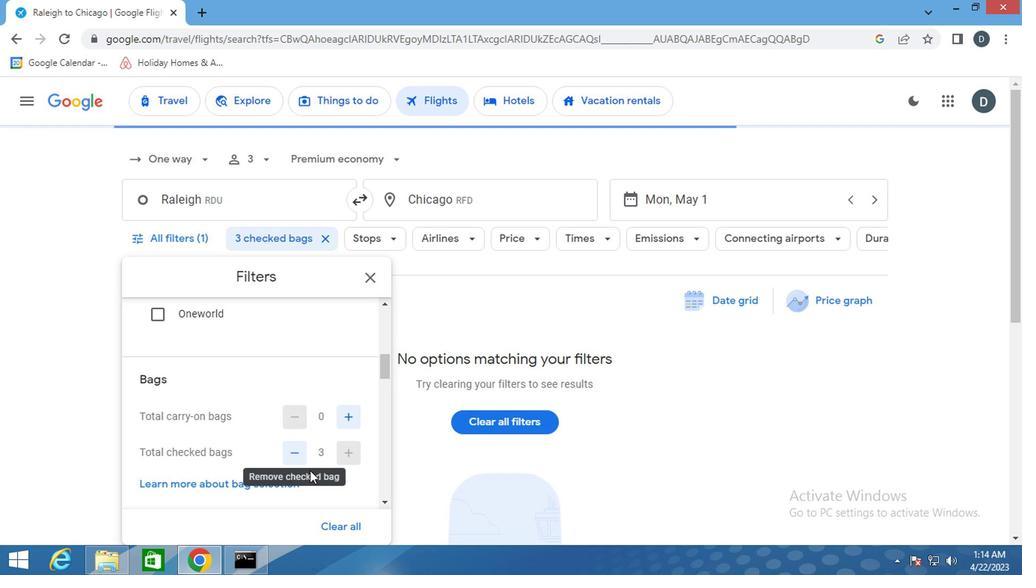 
Action: Mouse scrolled (308, 453) with delta (0, -1)
Screenshot: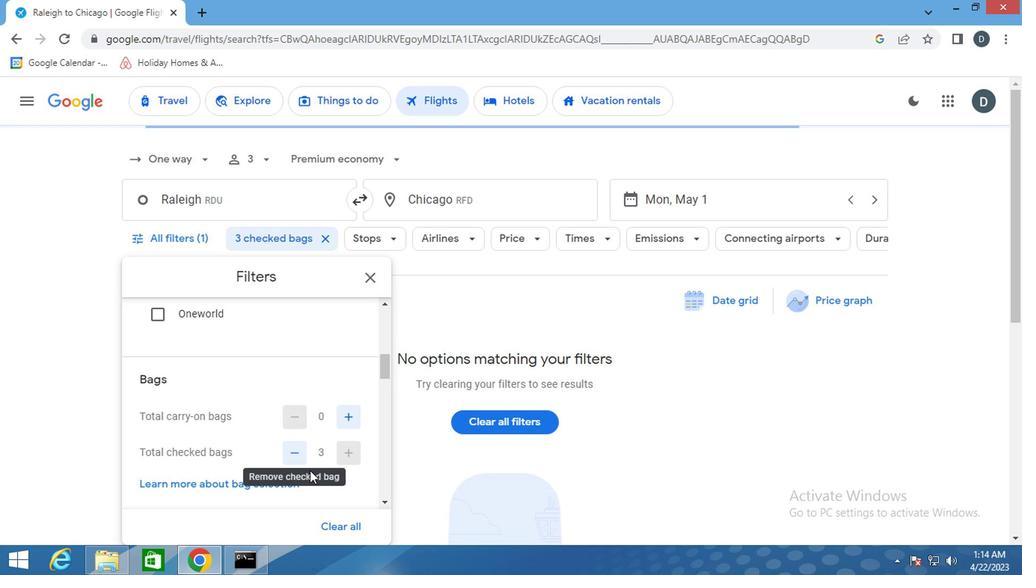 
Action: Mouse moved to (284, 278)
Screenshot: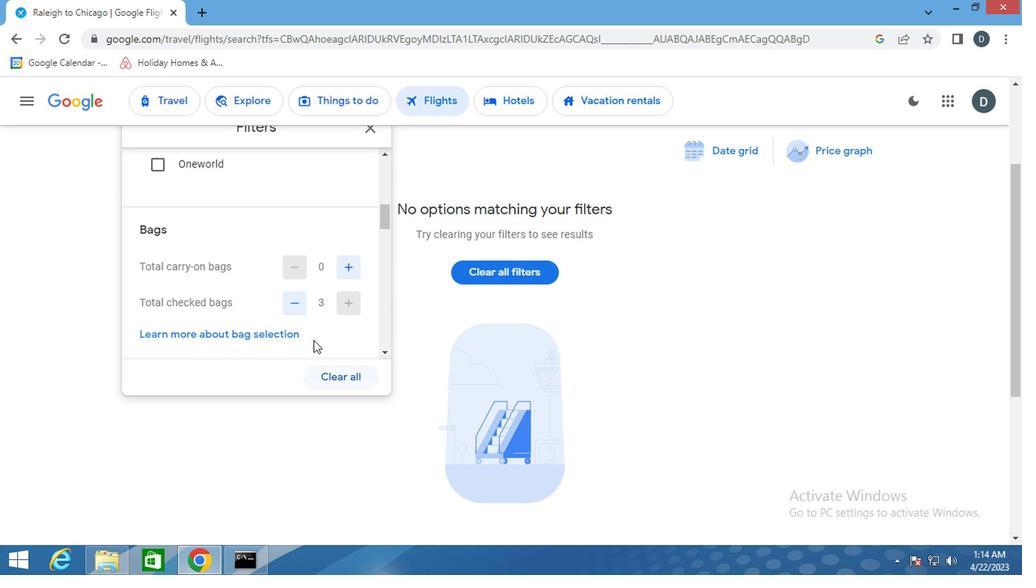 
Action: Mouse scrolled (284, 277) with delta (0, 0)
Screenshot: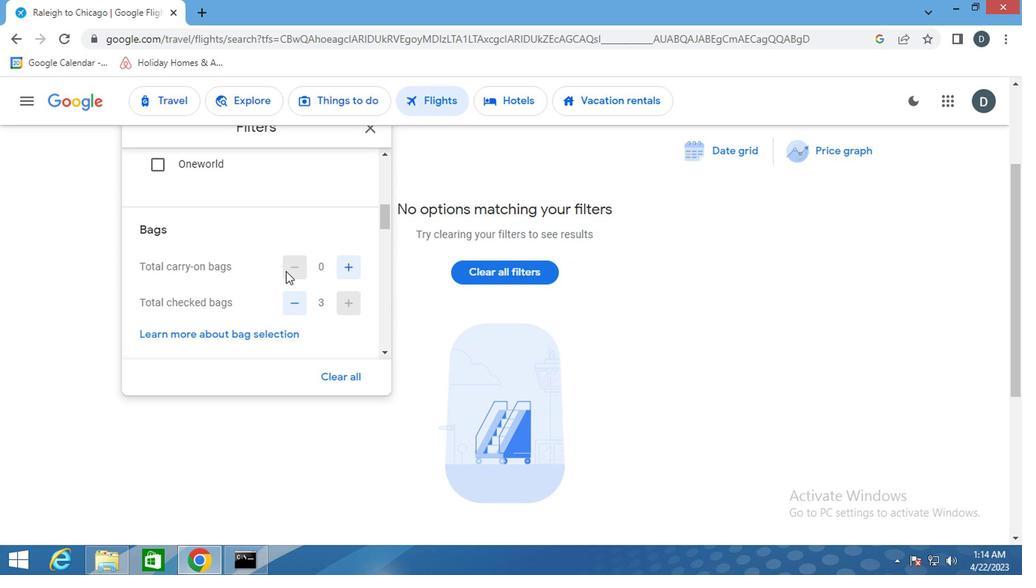
Action: Mouse scrolled (284, 277) with delta (0, 0)
Screenshot: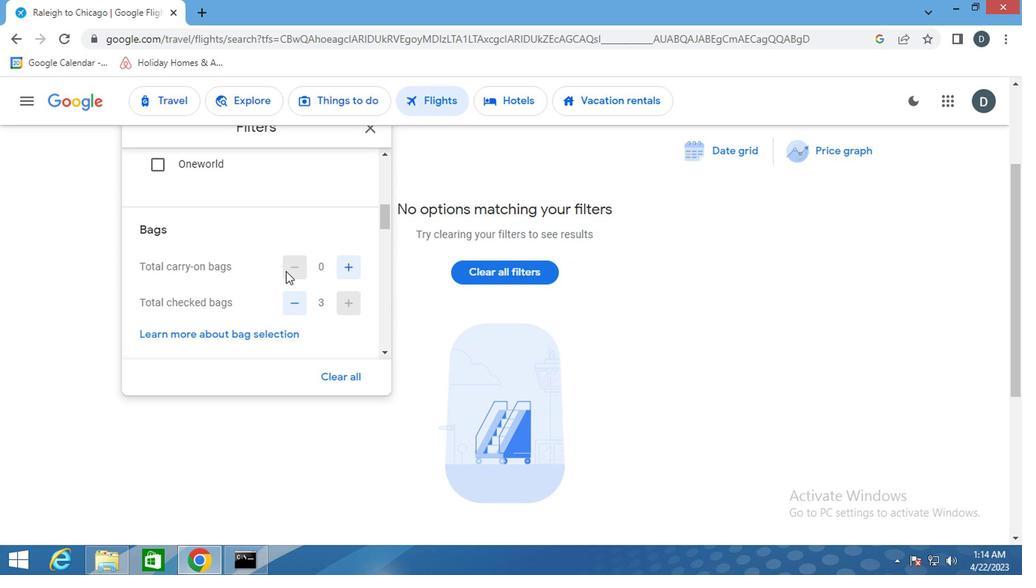 
Action: Mouse moved to (341, 303)
Screenshot: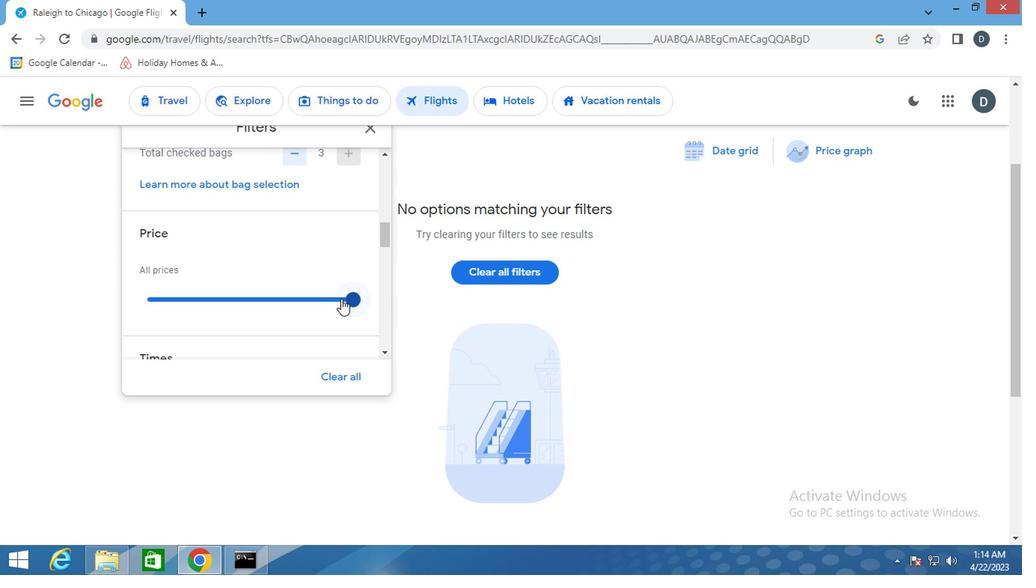 
Action: Mouse pressed left at (341, 303)
Screenshot: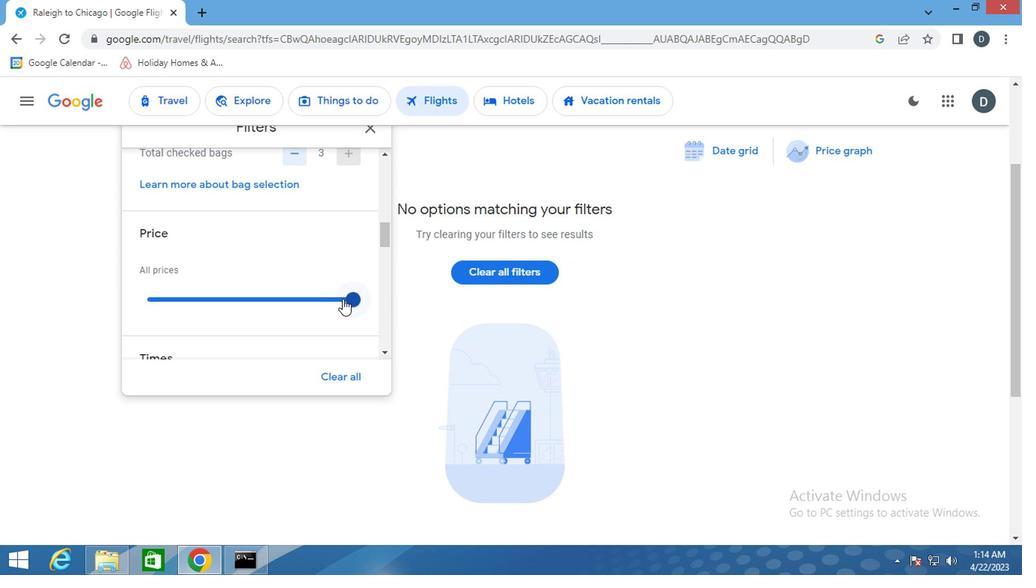 
Action: Mouse moved to (432, 306)
Screenshot: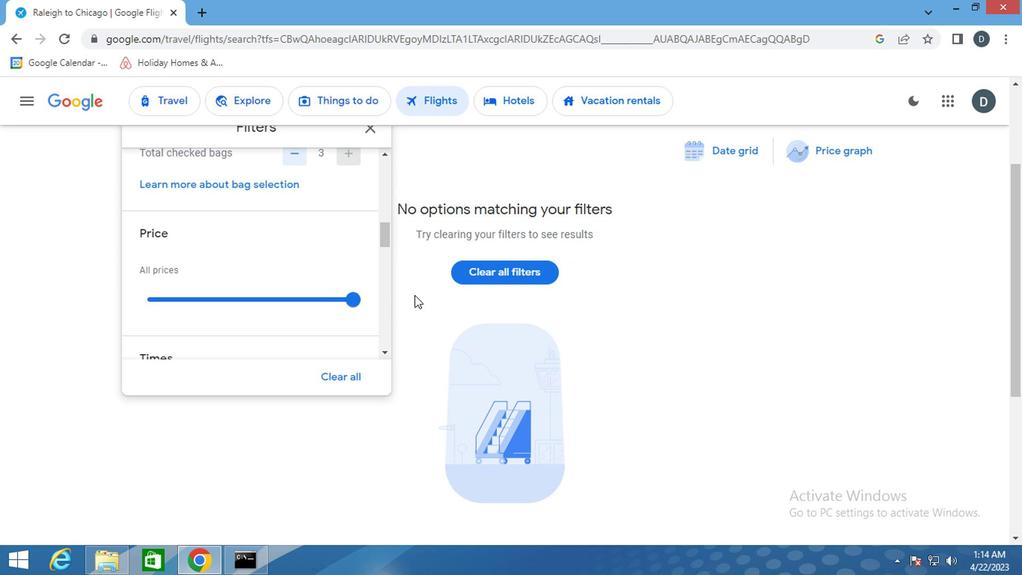 
Action: Mouse scrolled (432, 306) with delta (0, 0)
Screenshot: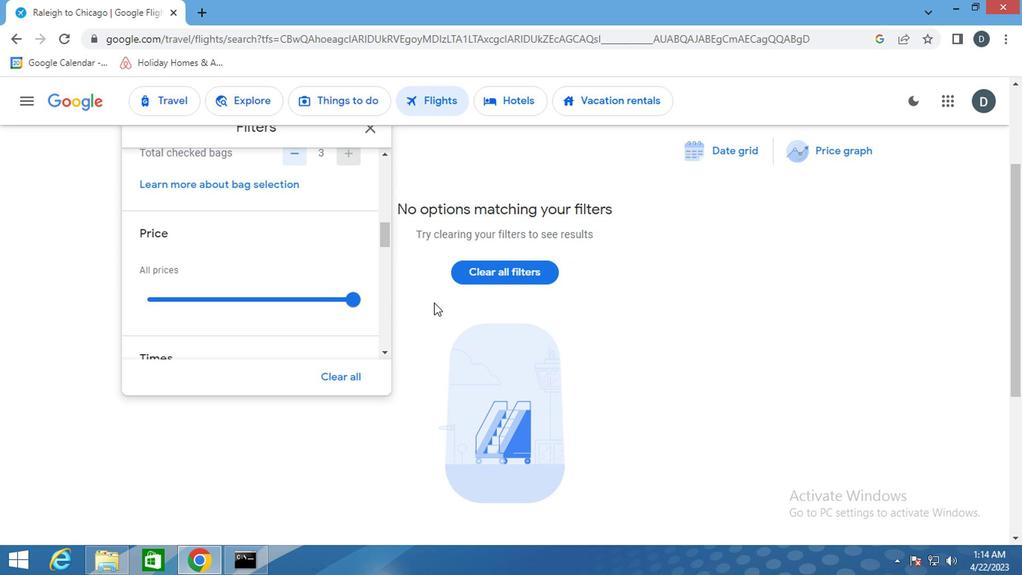 
Action: Mouse scrolled (432, 306) with delta (0, 0)
Screenshot: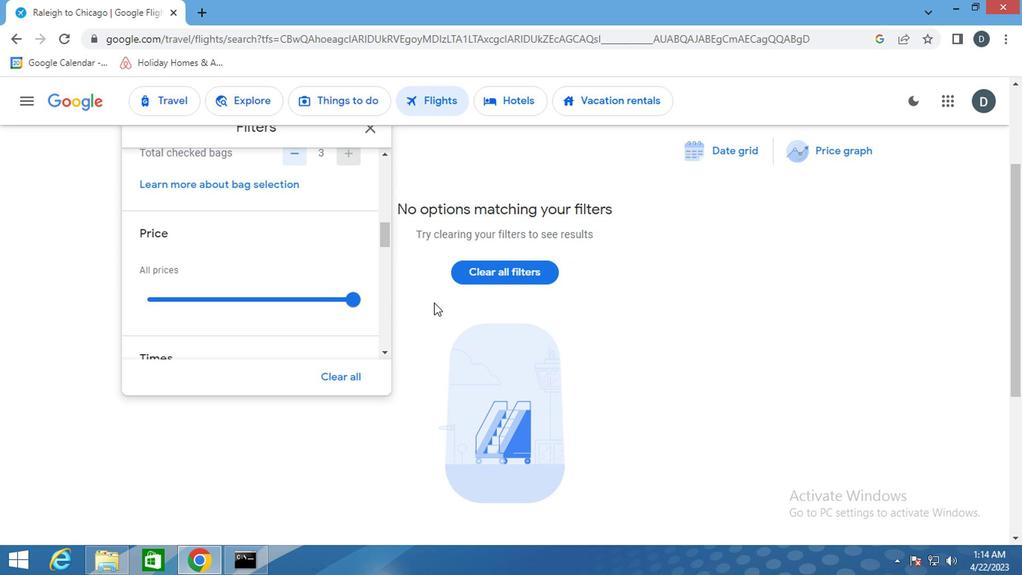 
Action: Mouse moved to (316, 414)
Screenshot: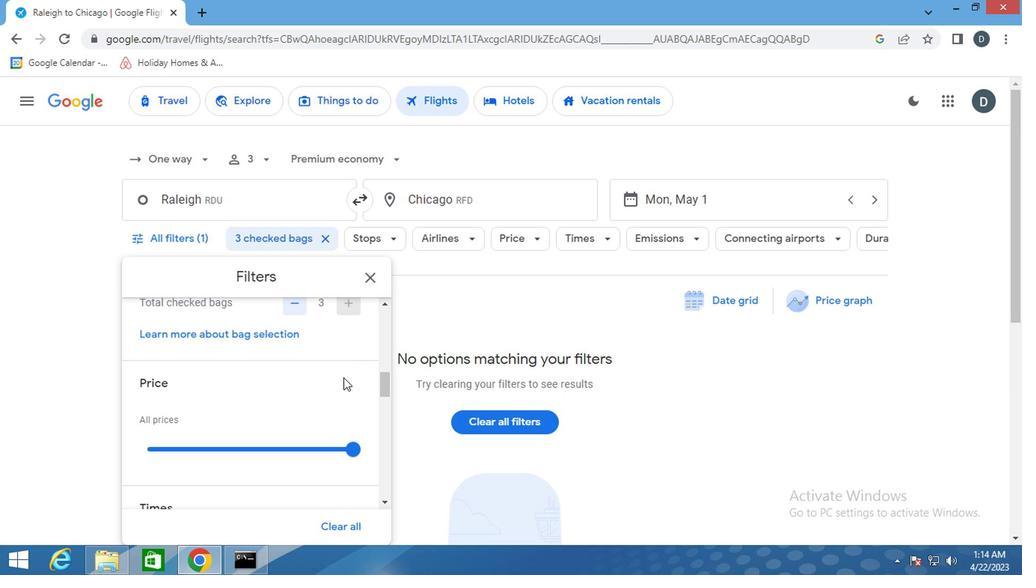 
Action: Mouse scrolled (316, 413) with delta (0, 0)
Screenshot: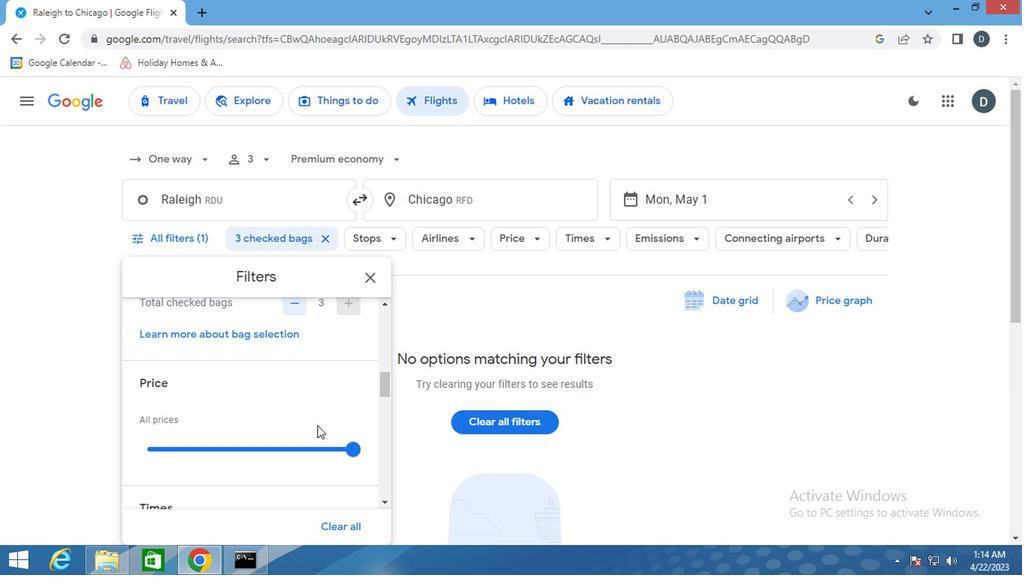 
Action: Mouse scrolled (316, 413) with delta (0, 0)
Screenshot: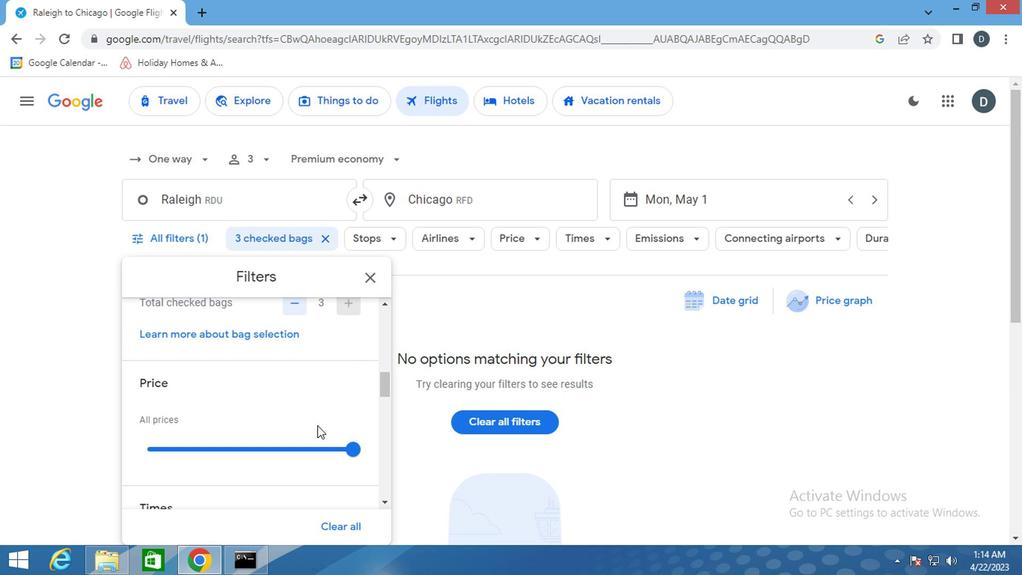 
Action: Mouse scrolled (316, 413) with delta (0, 0)
Screenshot: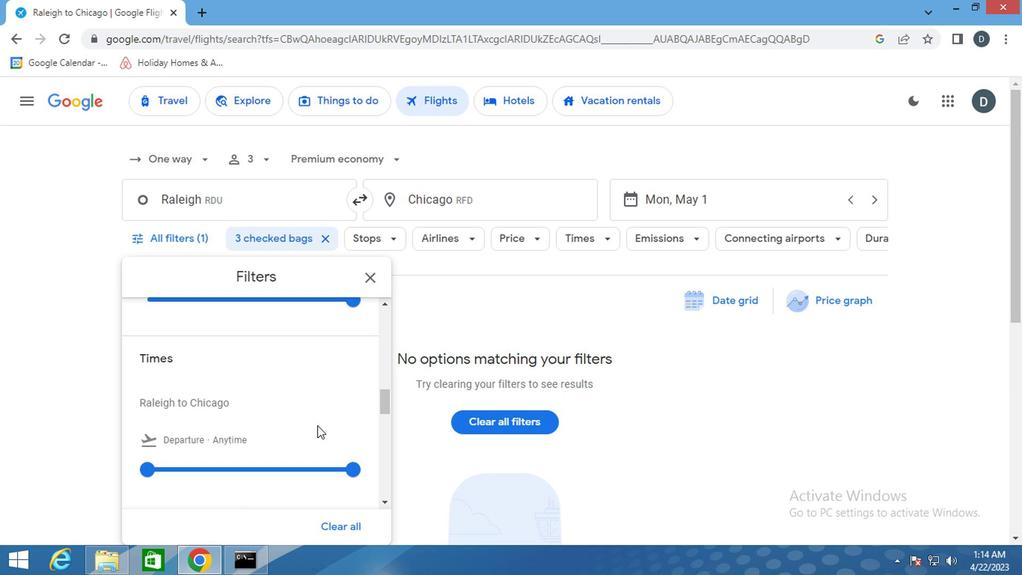 
Action: Mouse moved to (154, 388)
Screenshot: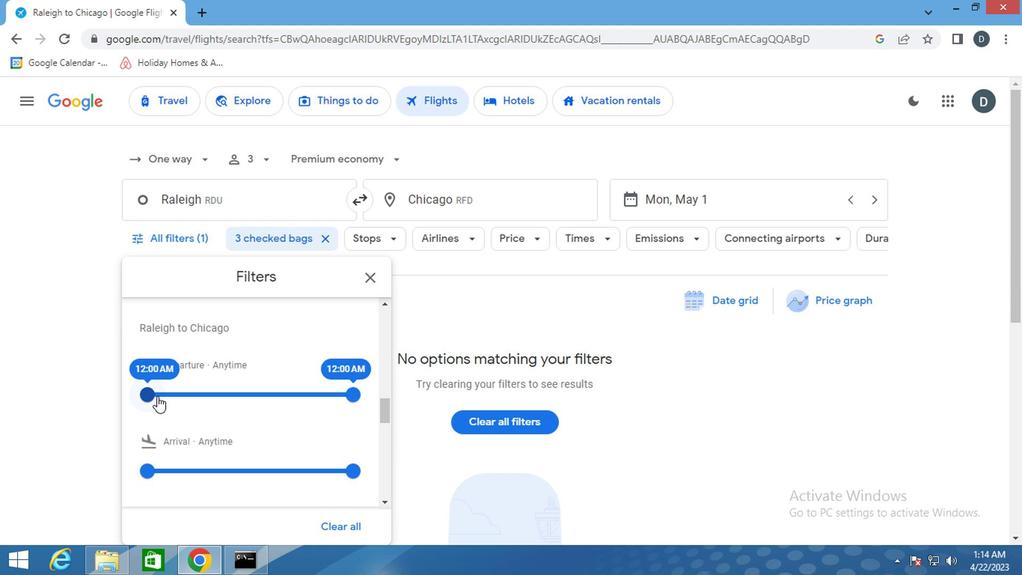 
Action: Mouse pressed left at (154, 388)
Screenshot: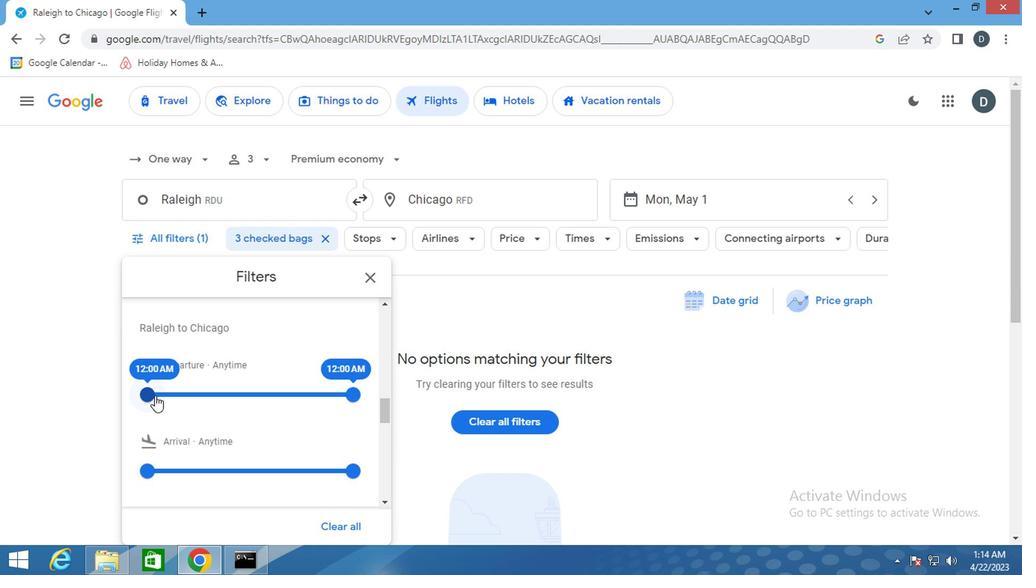 
Action: Mouse moved to (354, 386)
Screenshot: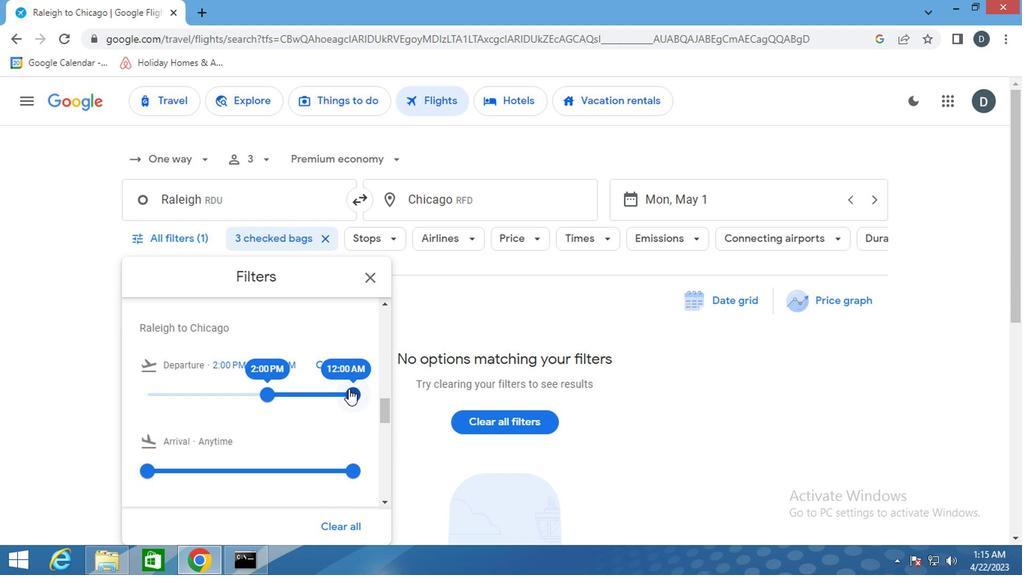 
Action: Mouse pressed left at (354, 386)
Screenshot: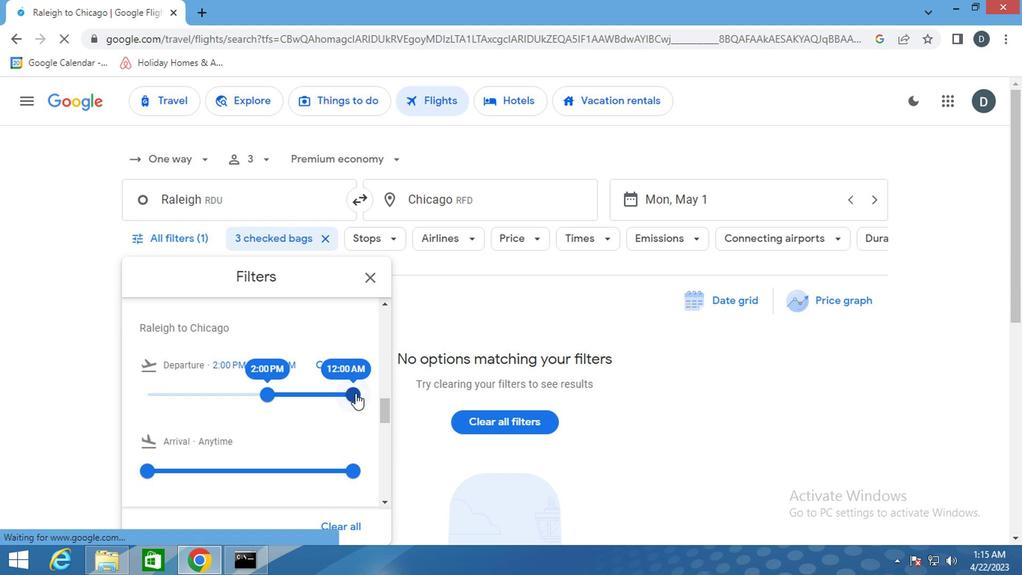 
Action: Mouse moved to (279, 419)
Screenshot: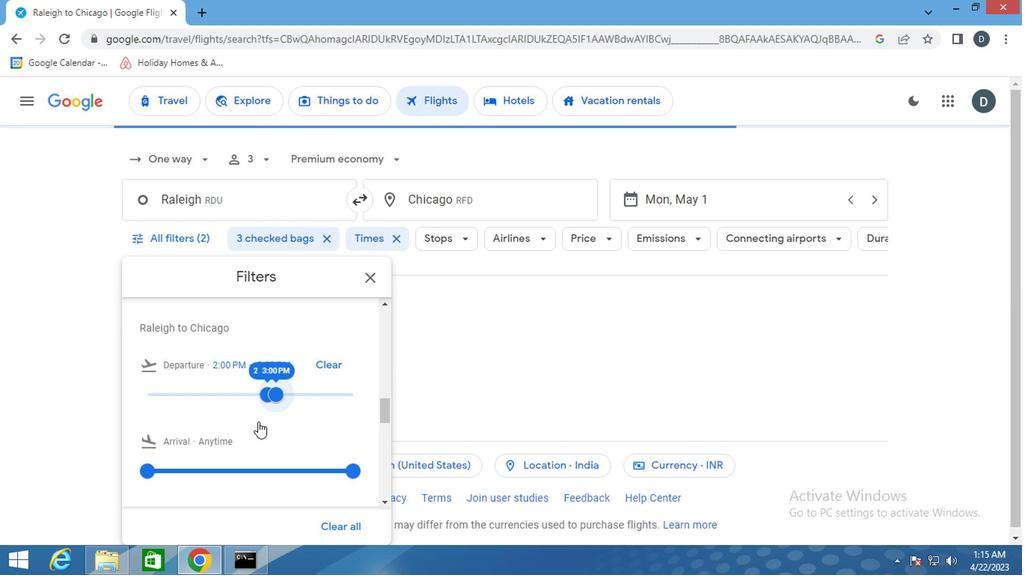 
Action: Mouse scrolled (279, 418) with delta (0, 0)
Screenshot: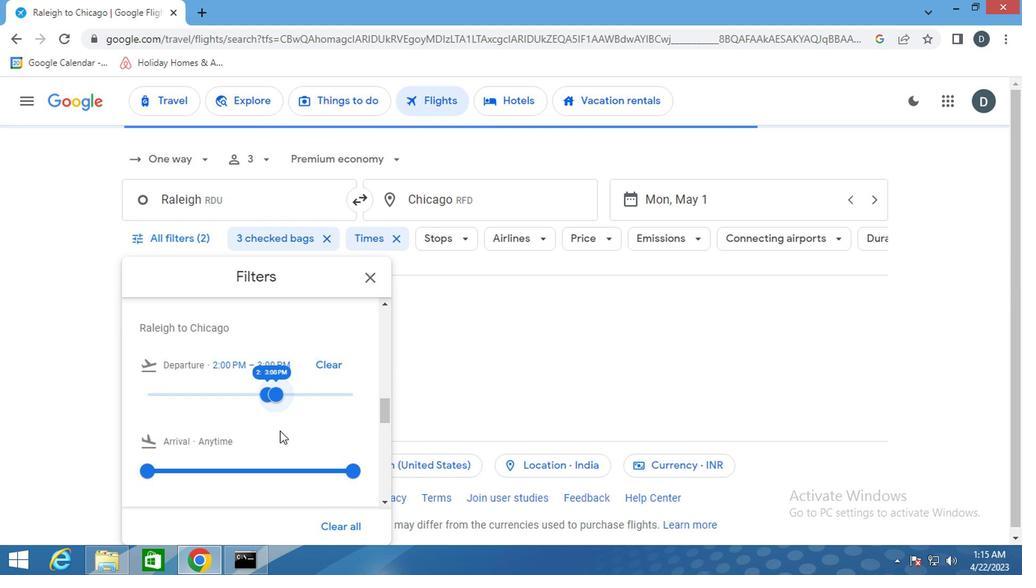 
Action: Mouse scrolled (279, 418) with delta (0, 0)
Screenshot: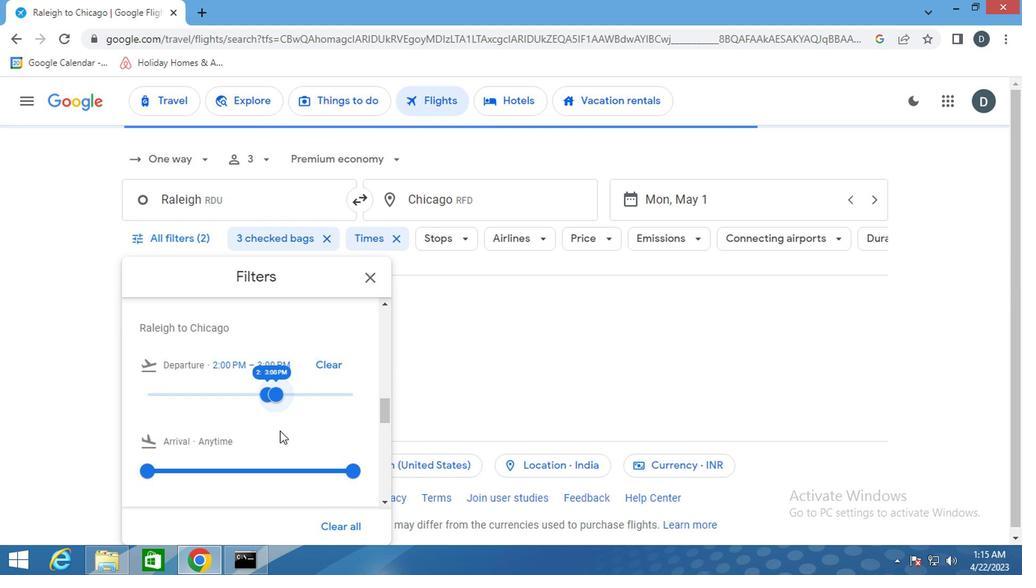 
Action: Mouse scrolled (279, 418) with delta (0, 0)
Screenshot: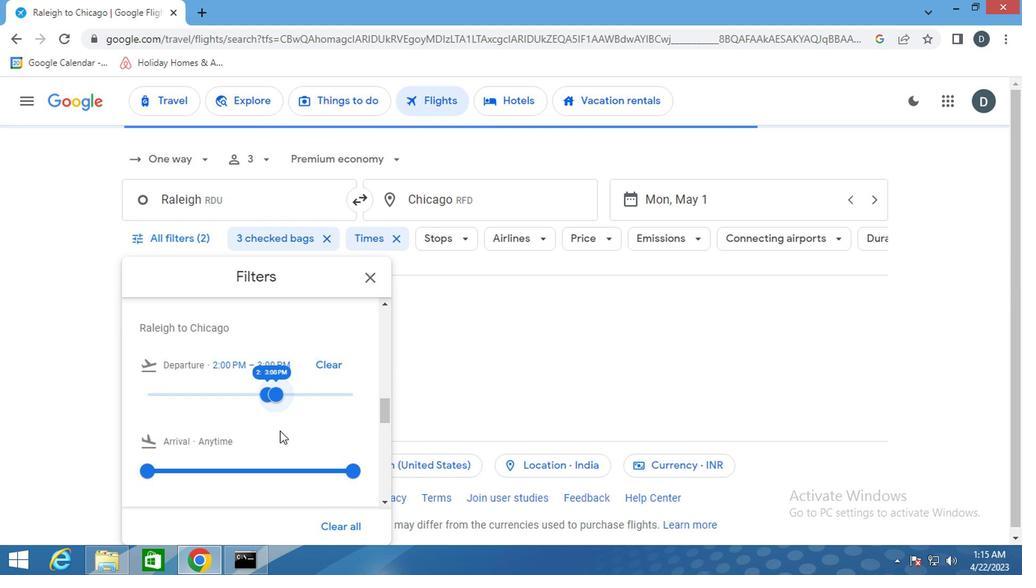 
Action: Mouse scrolled (279, 418) with delta (0, 0)
Screenshot: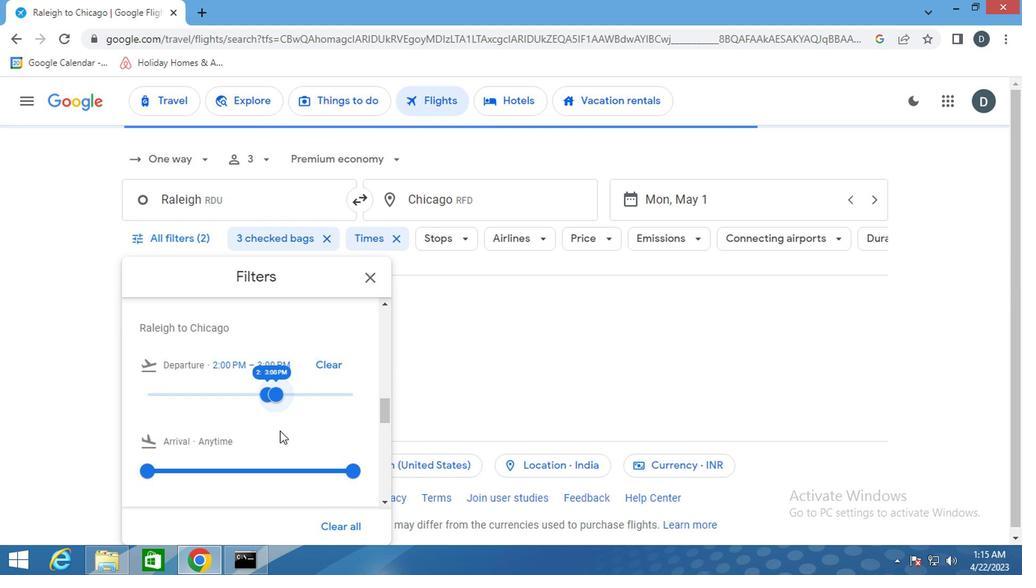 
Action: Mouse scrolled (279, 418) with delta (0, 0)
Screenshot: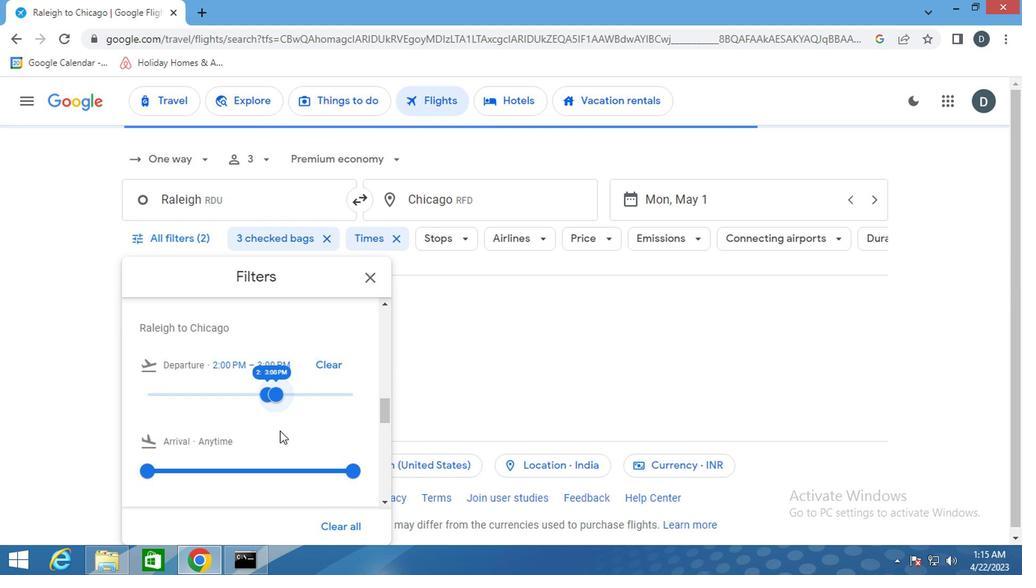 
Action: Mouse scrolled (279, 418) with delta (0, 0)
Screenshot: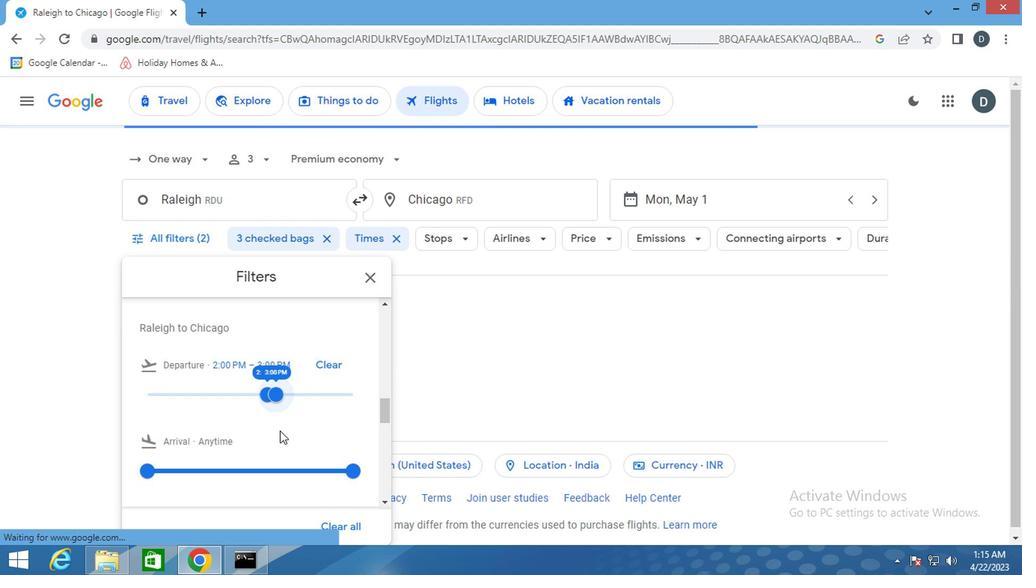 
Action: Mouse scrolled (279, 418) with delta (0, 0)
Screenshot: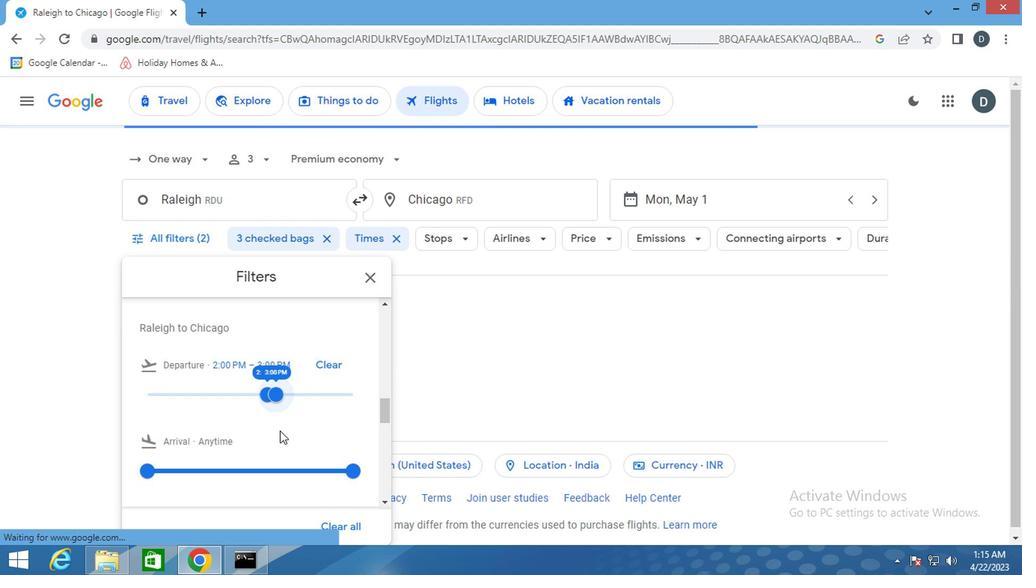 
Action: Mouse scrolled (279, 418) with delta (0, 0)
Screenshot: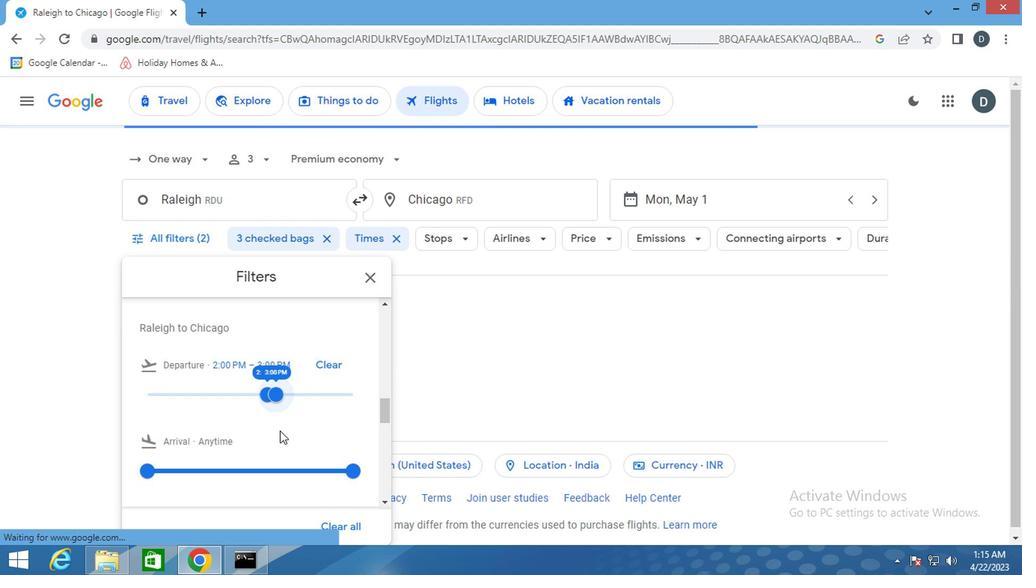 
Action: Mouse scrolled (279, 418) with delta (0, 0)
Screenshot: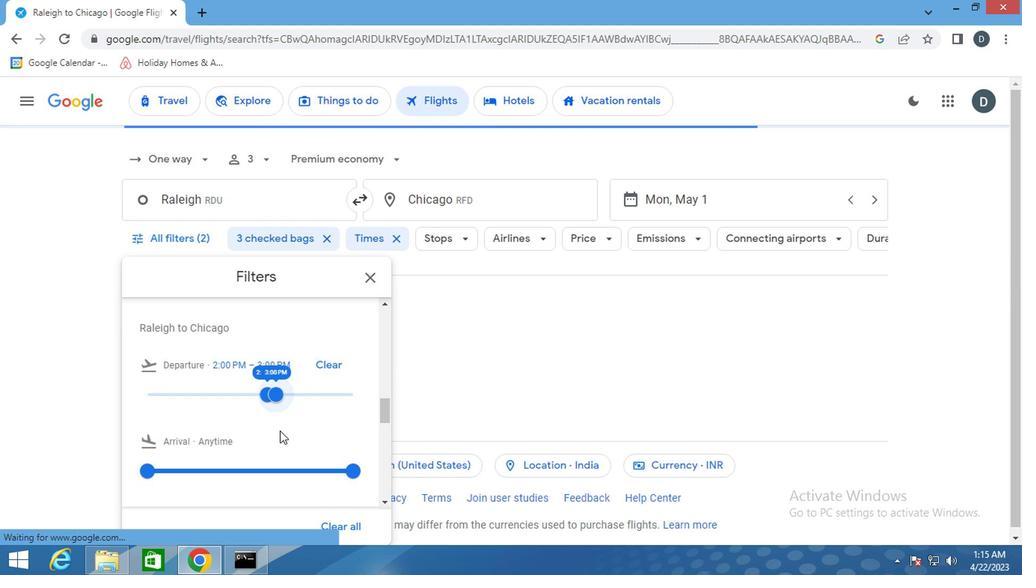 
Action: Mouse scrolled (279, 418) with delta (0, 0)
Screenshot: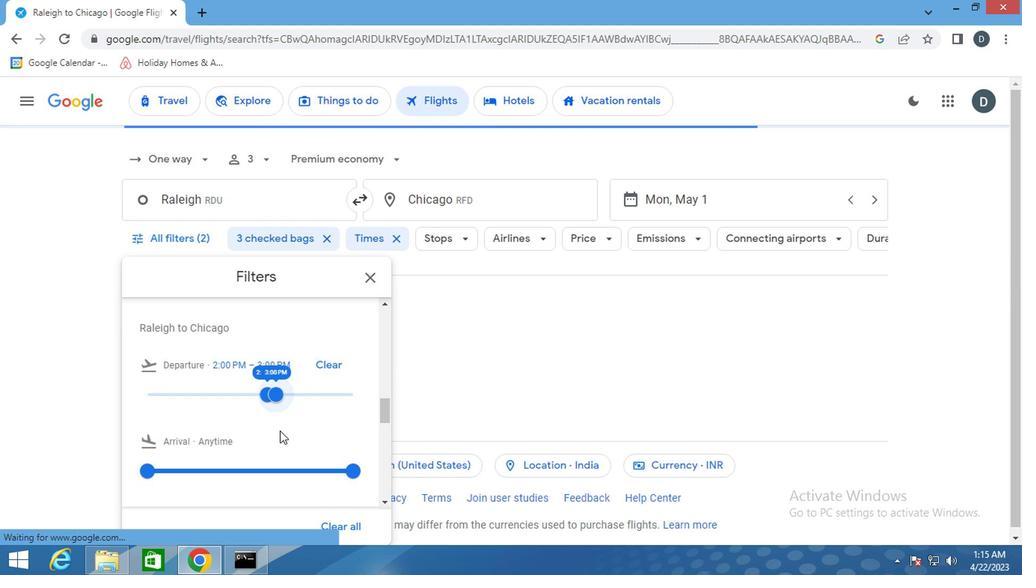 
Action: Mouse scrolled (279, 418) with delta (0, 0)
Screenshot: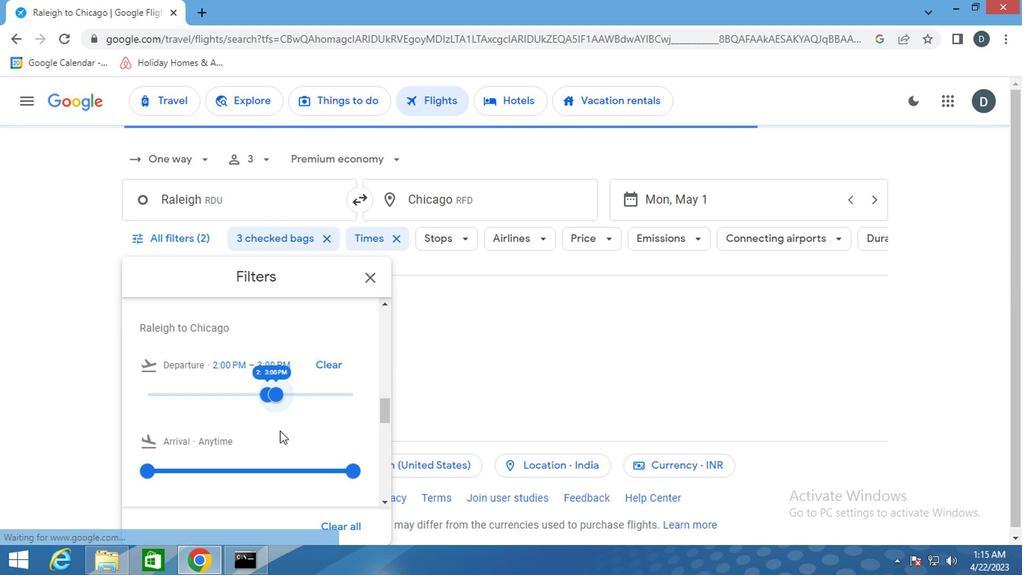 
Action: Mouse scrolled (279, 418) with delta (0, 0)
Screenshot: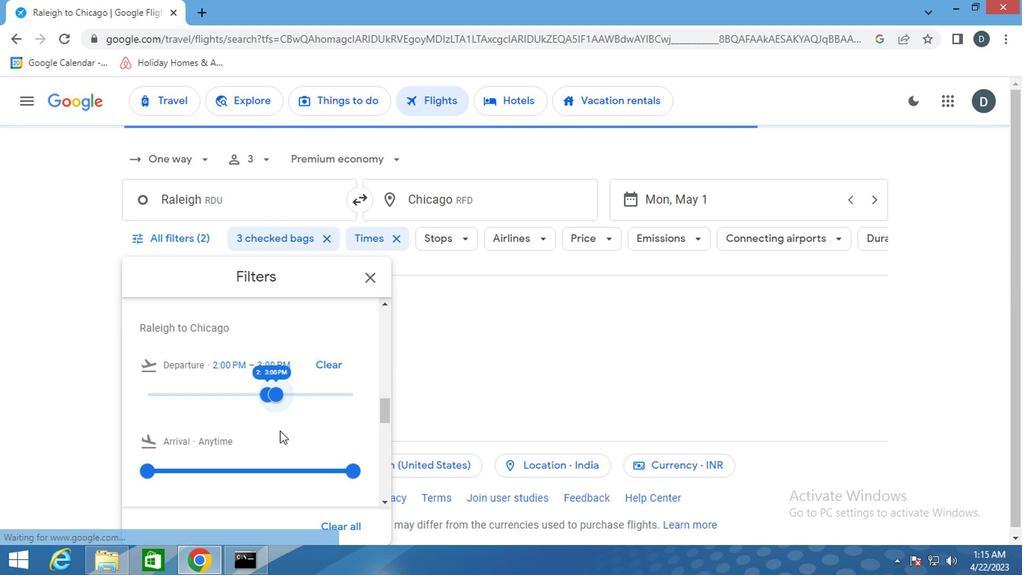 
Action: Mouse scrolled (279, 418) with delta (0, 0)
Screenshot: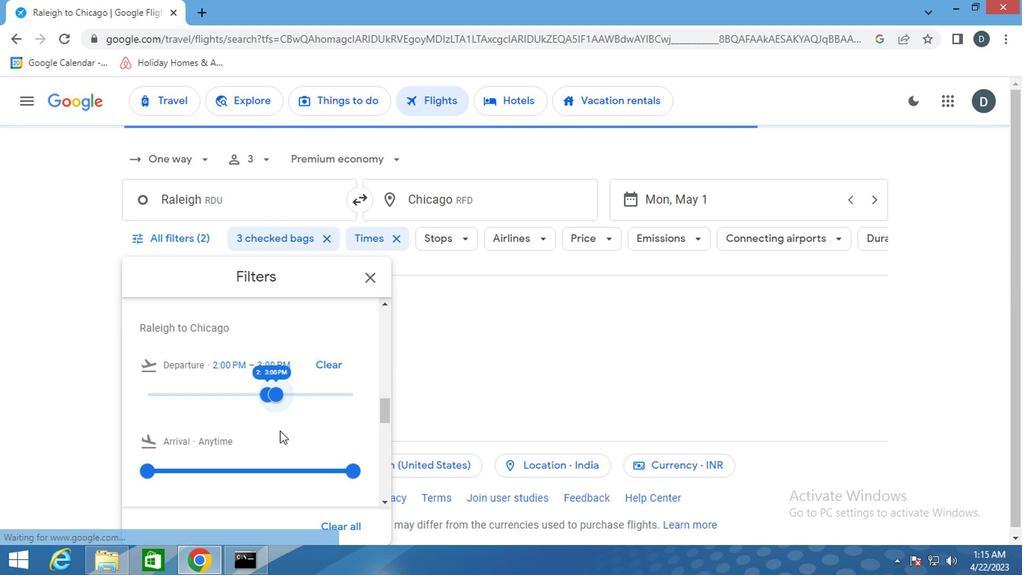 
Action: Mouse scrolled (279, 418) with delta (0, 0)
Screenshot: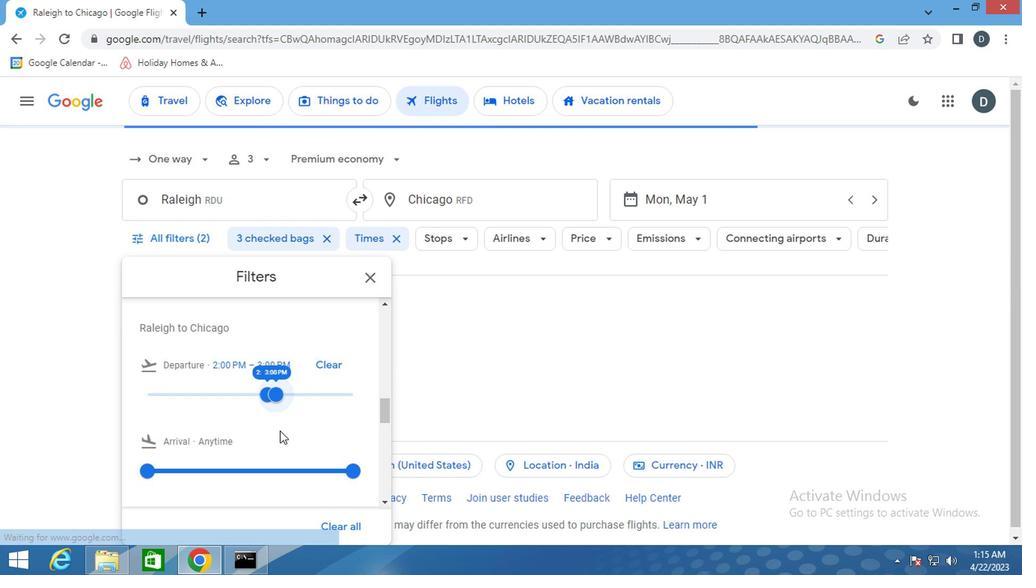 
Action: Mouse scrolled (279, 418) with delta (0, 0)
Screenshot: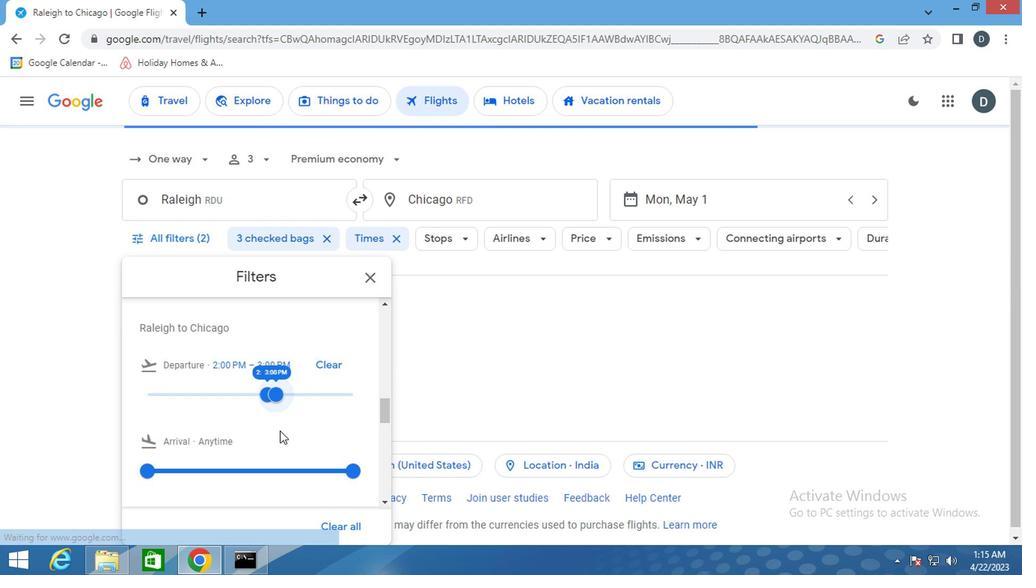 
Action: Mouse scrolled (279, 418) with delta (0, 0)
Screenshot: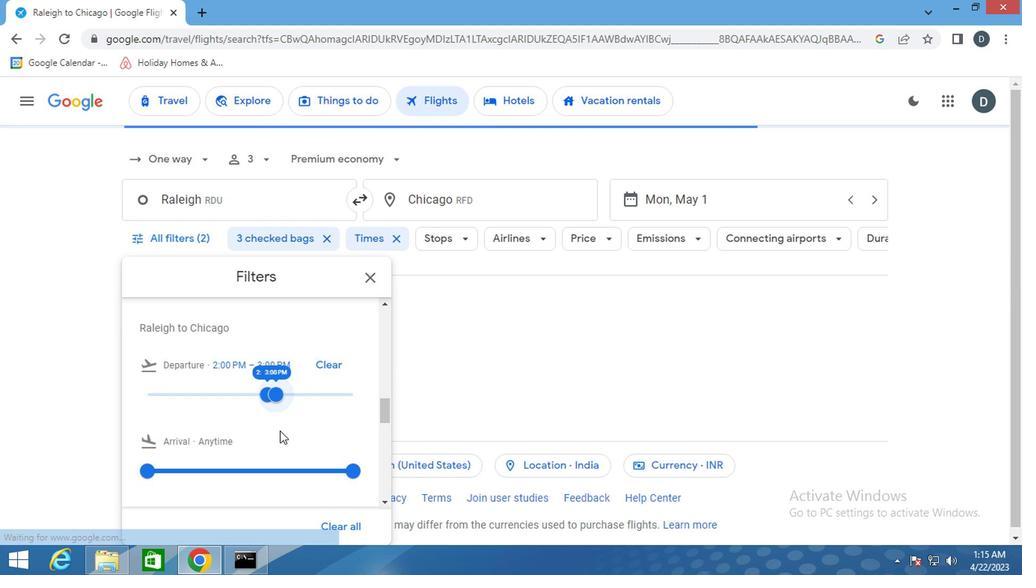 
Action: Mouse scrolled (279, 418) with delta (0, 0)
Screenshot: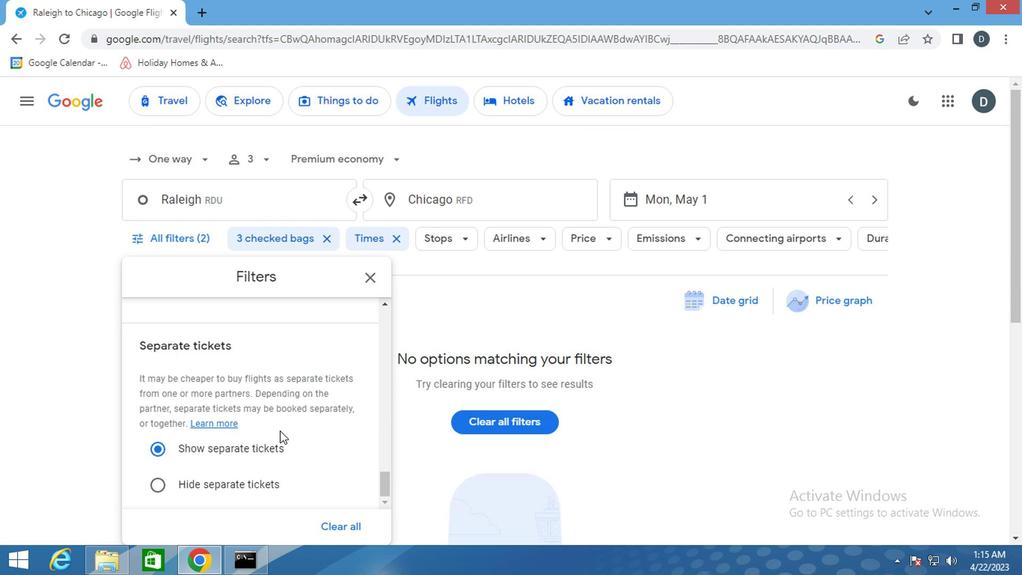 
Action: Mouse scrolled (279, 418) with delta (0, 0)
Screenshot: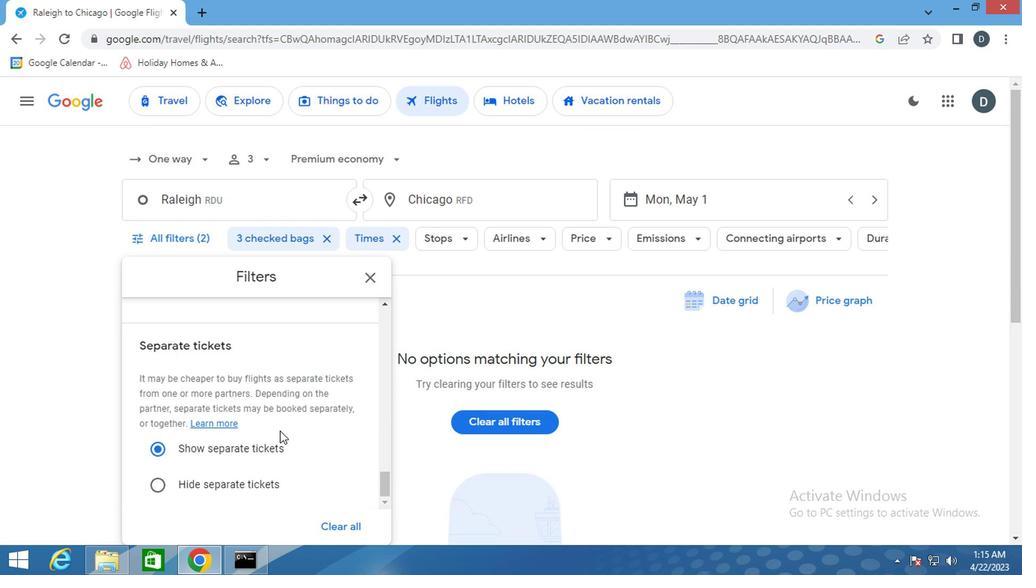
Action: Mouse scrolled (279, 418) with delta (0, 0)
Screenshot: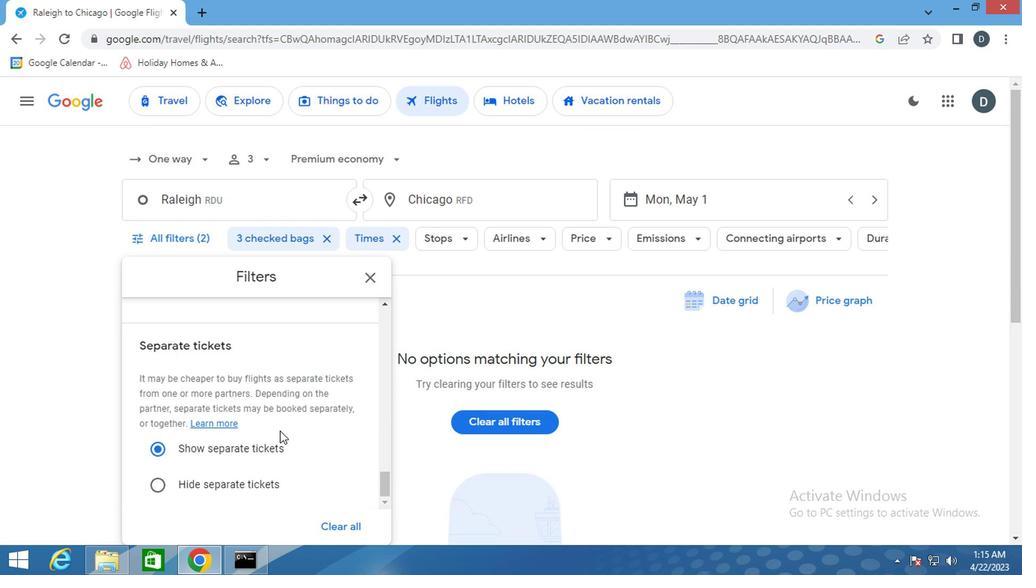 
Action: Mouse scrolled (279, 418) with delta (0, 0)
Screenshot: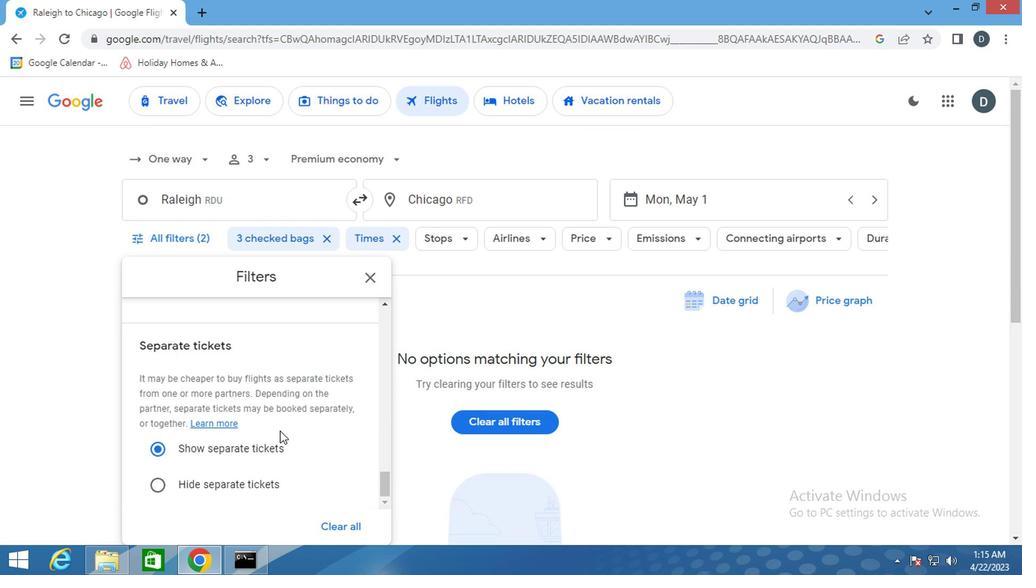
Action: Mouse scrolled (279, 418) with delta (0, 0)
Screenshot: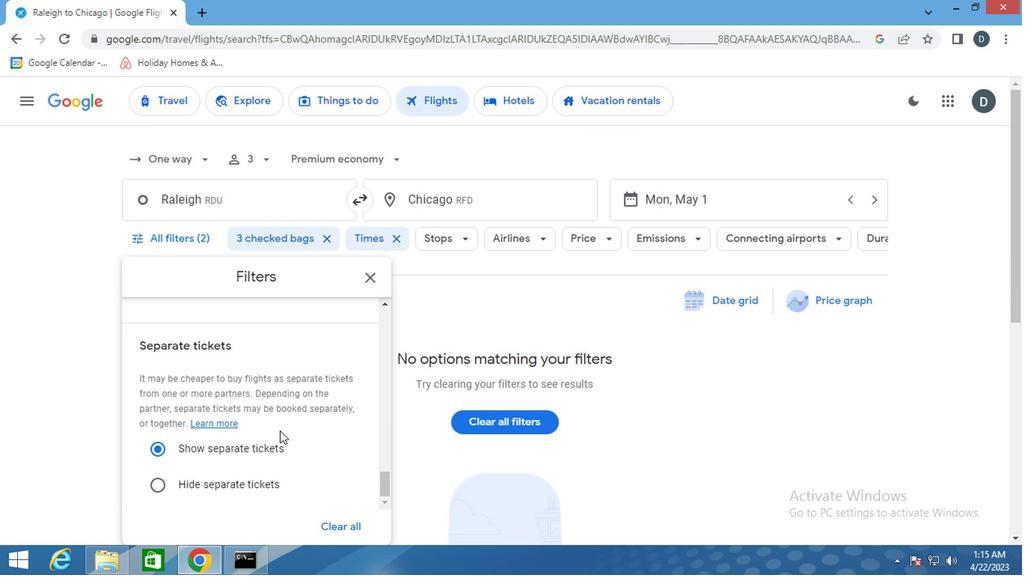 
Action: Mouse scrolled (279, 418) with delta (0, 0)
Screenshot: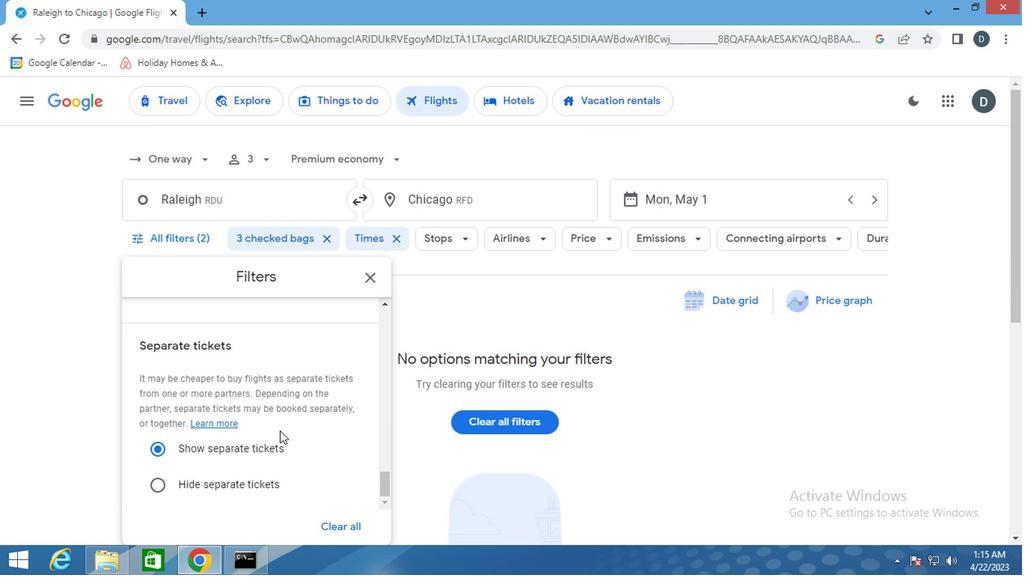 
Action: Mouse scrolled (279, 418) with delta (0, 0)
Screenshot: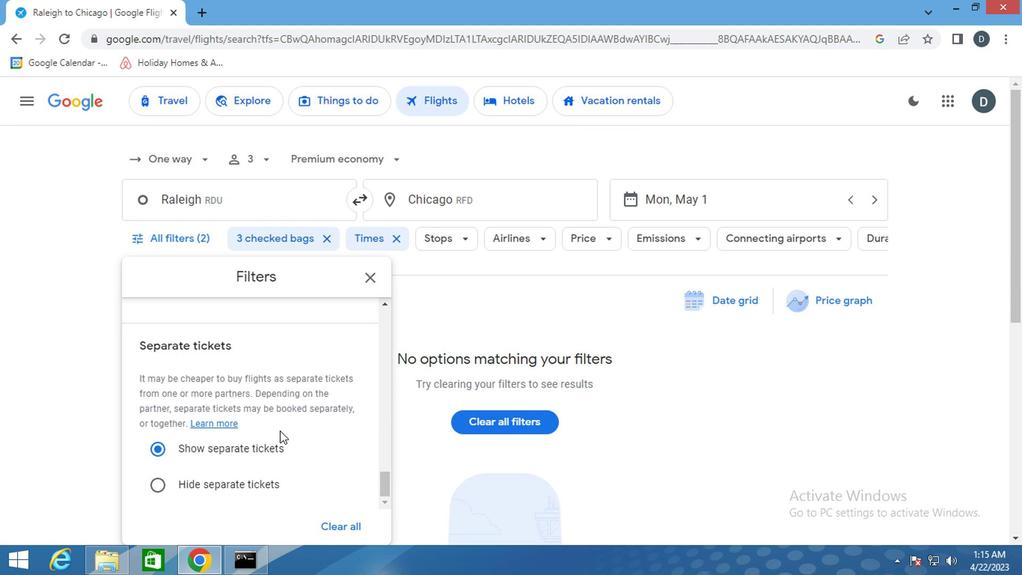 
Action: Mouse scrolled (279, 418) with delta (0, 0)
Screenshot: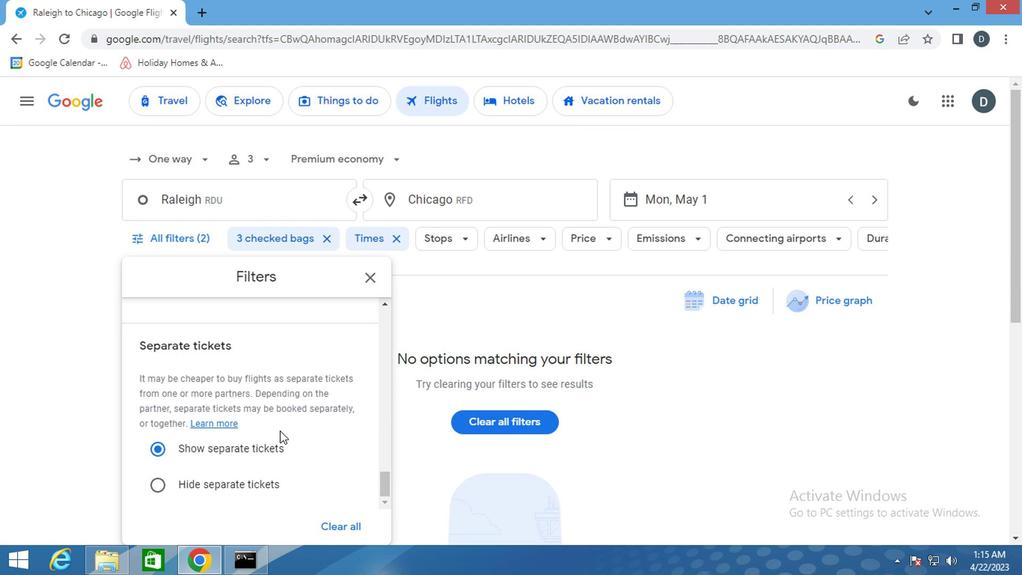 
Action: Mouse scrolled (279, 418) with delta (0, 0)
Screenshot: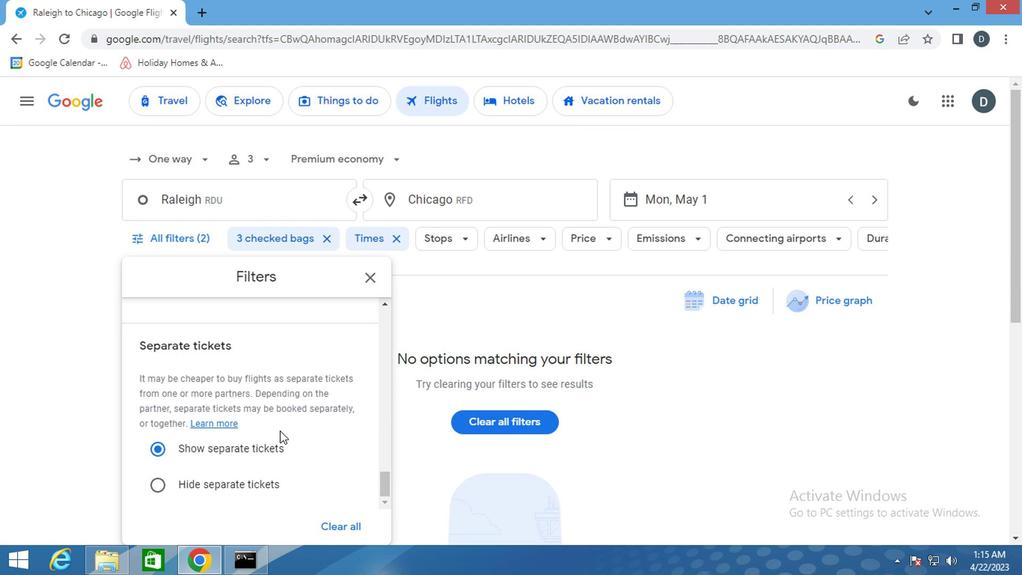 
Action: Mouse scrolled (279, 418) with delta (0, 0)
Screenshot: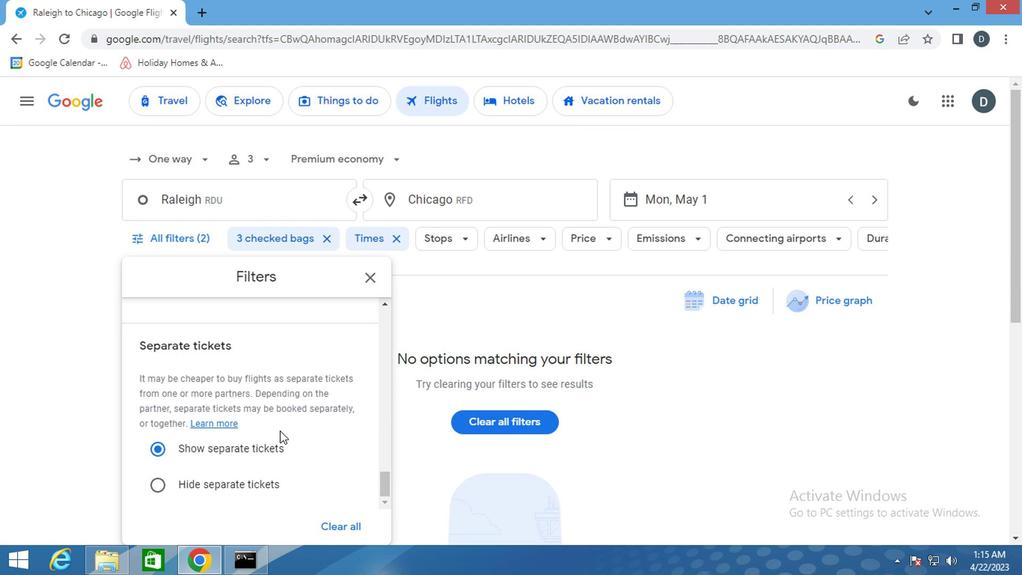
Action: Mouse scrolled (279, 418) with delta (0, 0)
Screenshot: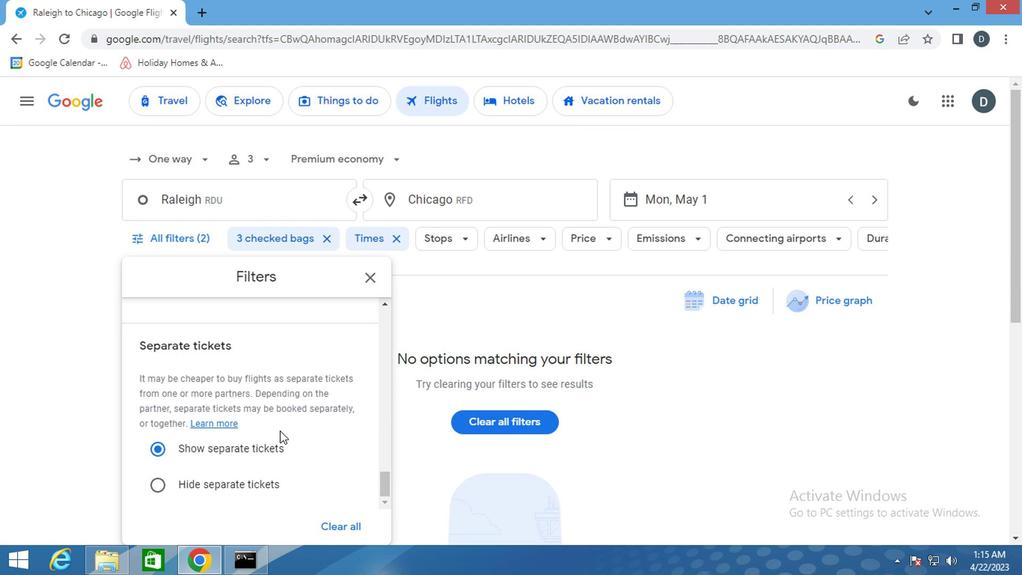 
Action: Mouse moved to (279, 419)
Screenshot: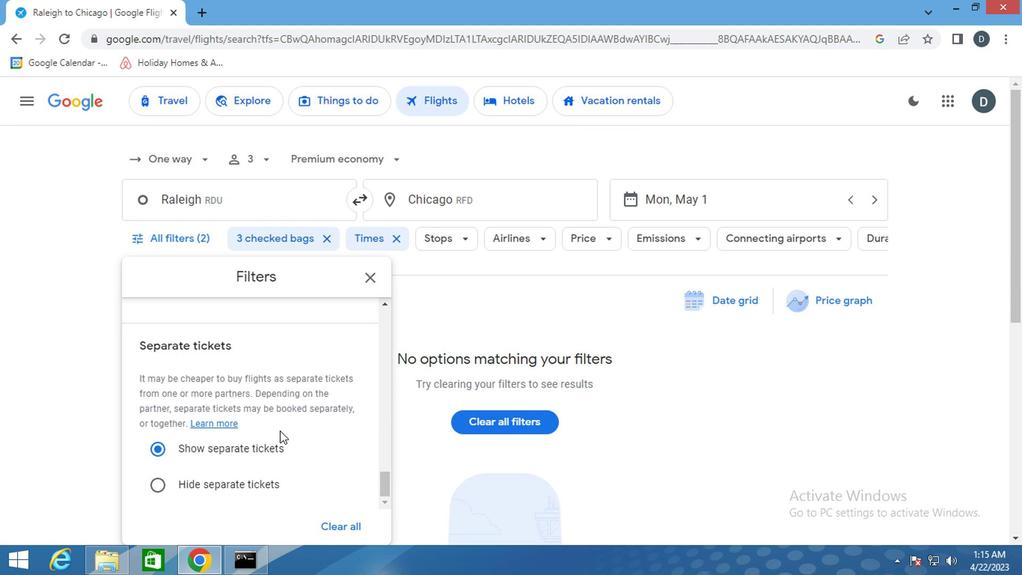 
Action: Mouse scrolled (279, 418) with delta (0, 0)
Screenshot: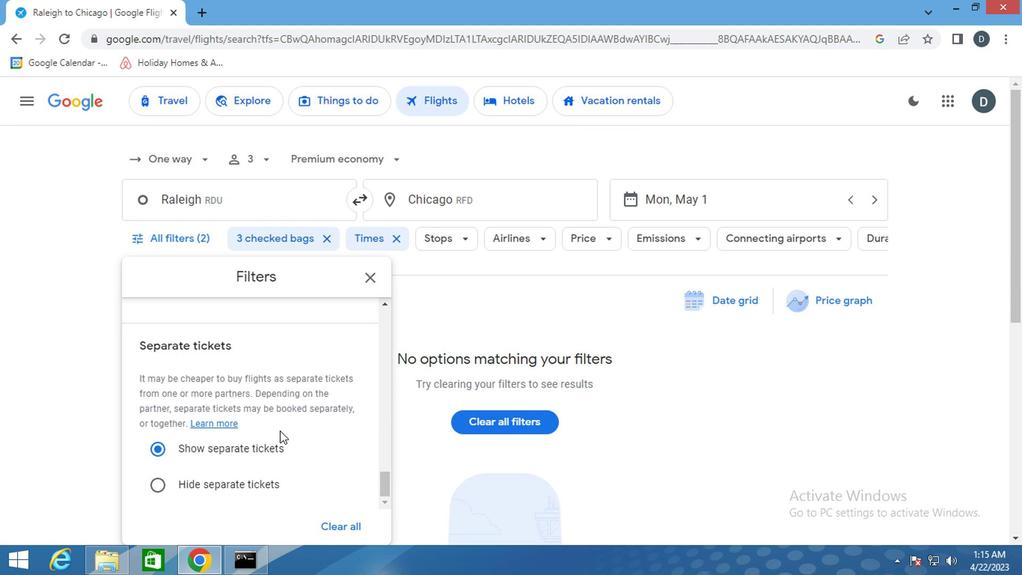
Action: Mouse scrolled (279, 418) with delta (0, 0)
Screenshot: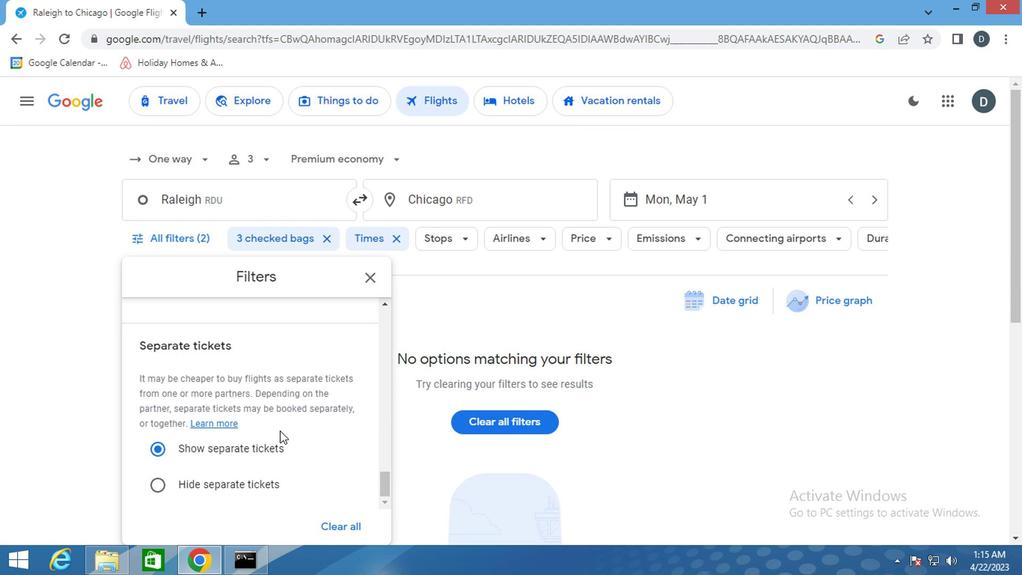 
Action: Mouse moved to (281, 419)
Screenshot: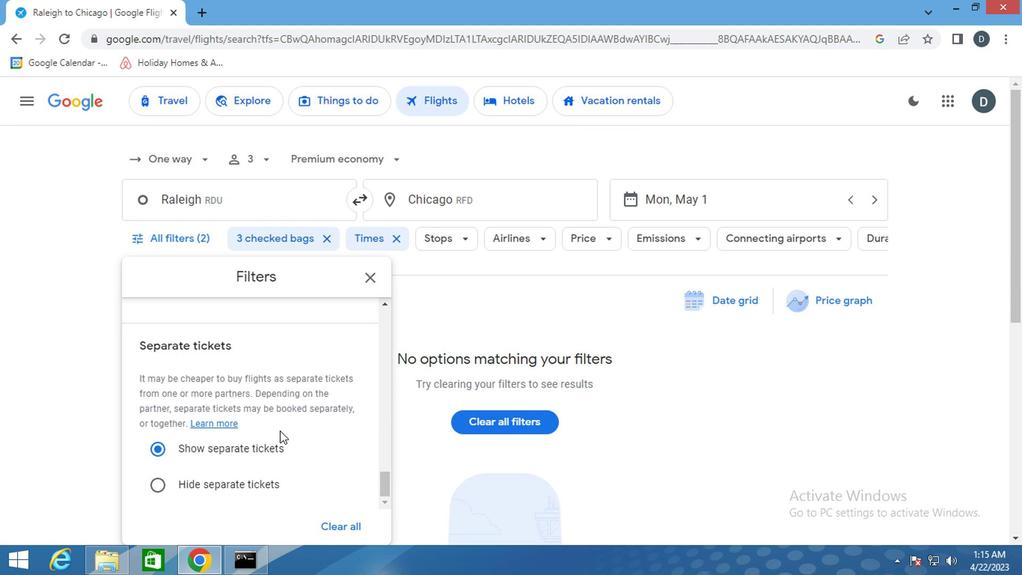 
Action: Mouse scrolled (281, 418) with delta (0, 0)
Screenshot: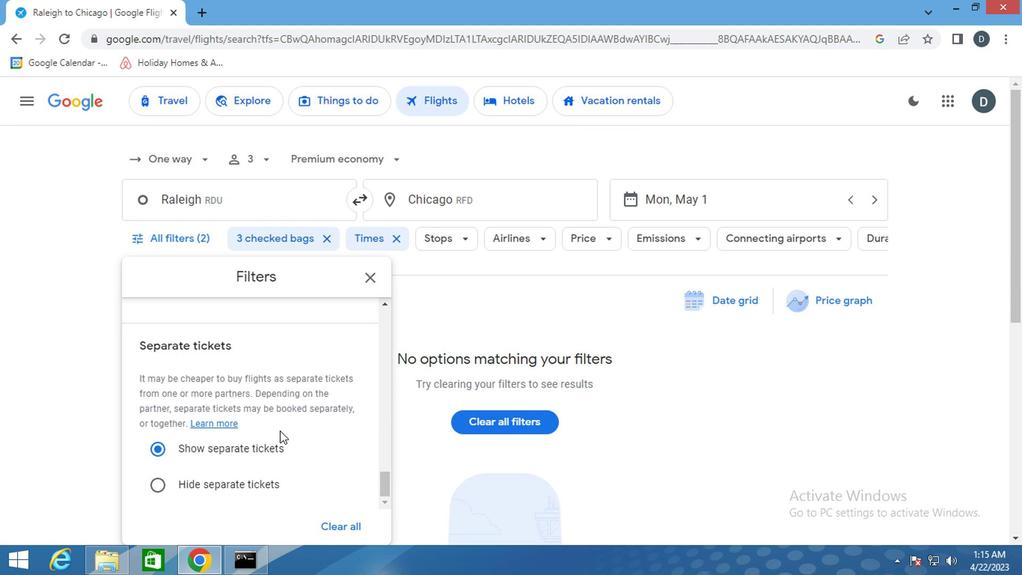 
Action: Mouse moved to (286, 413)
Screenshot: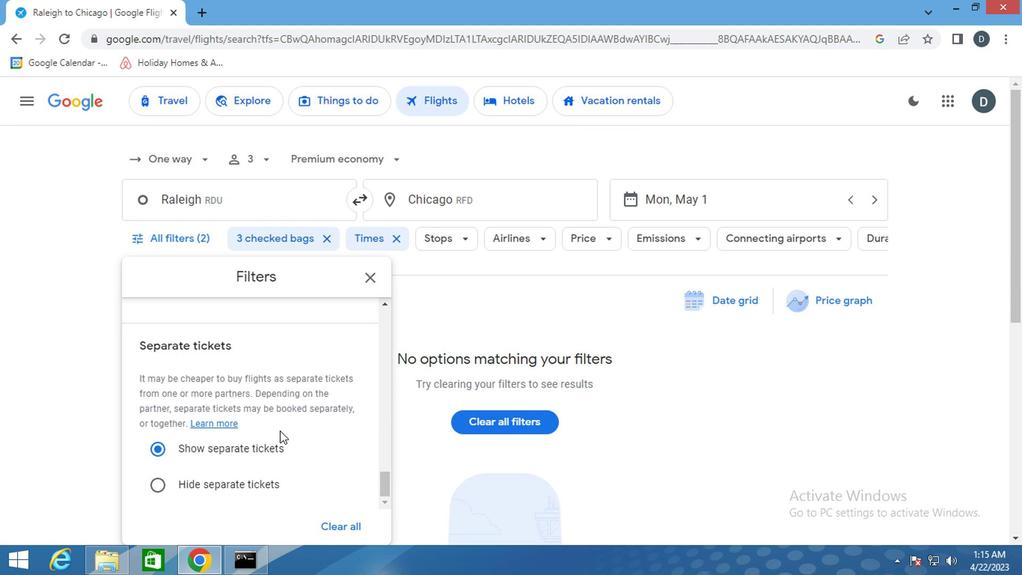 
Action: Mouse scrolled (286, 412) with delta (0, 0)
Screenshot: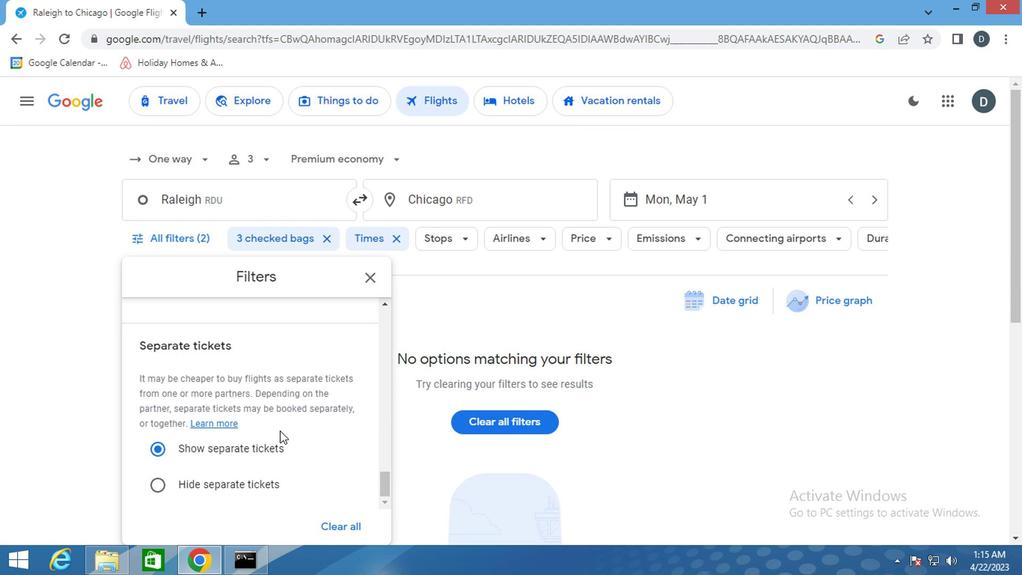 
Action: Mouse moved to (368, 281)
Screenshot: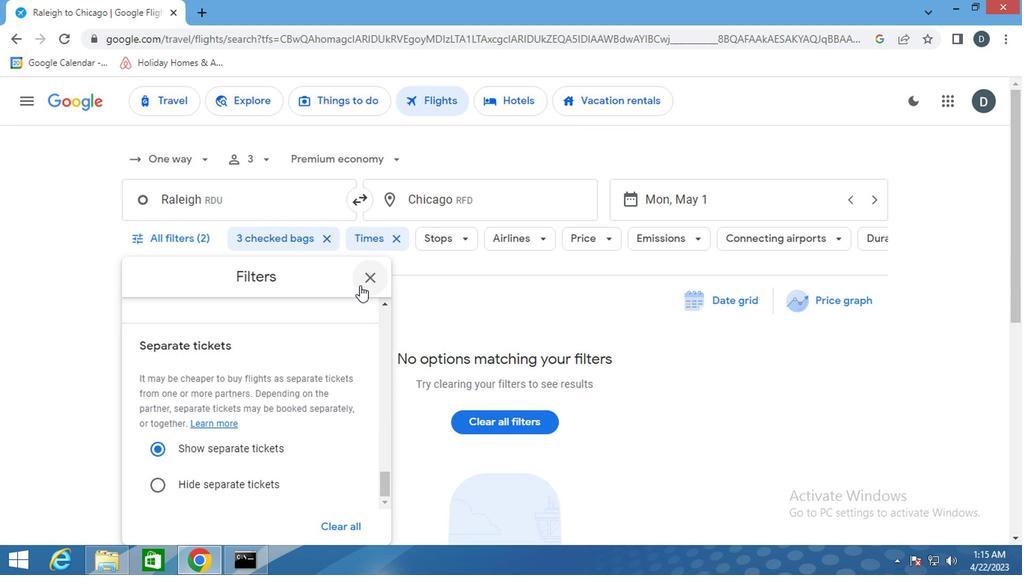 
Action: Mouse pressed left at (368, 281)
Screenshot: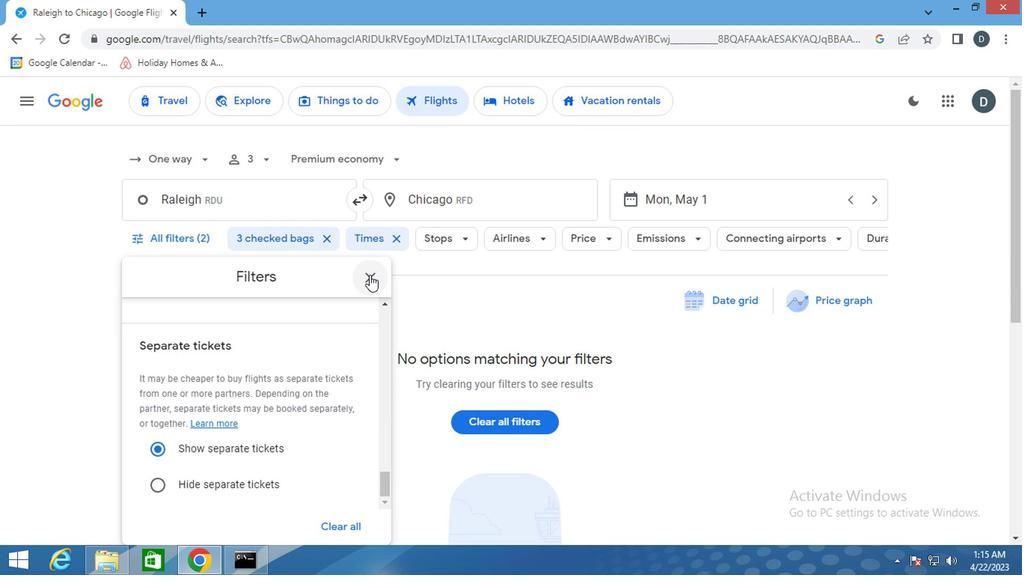 
